 Task: Add the tabs component in the site builder.
Action: Mouse moved to (1018, 76)
Screenshot: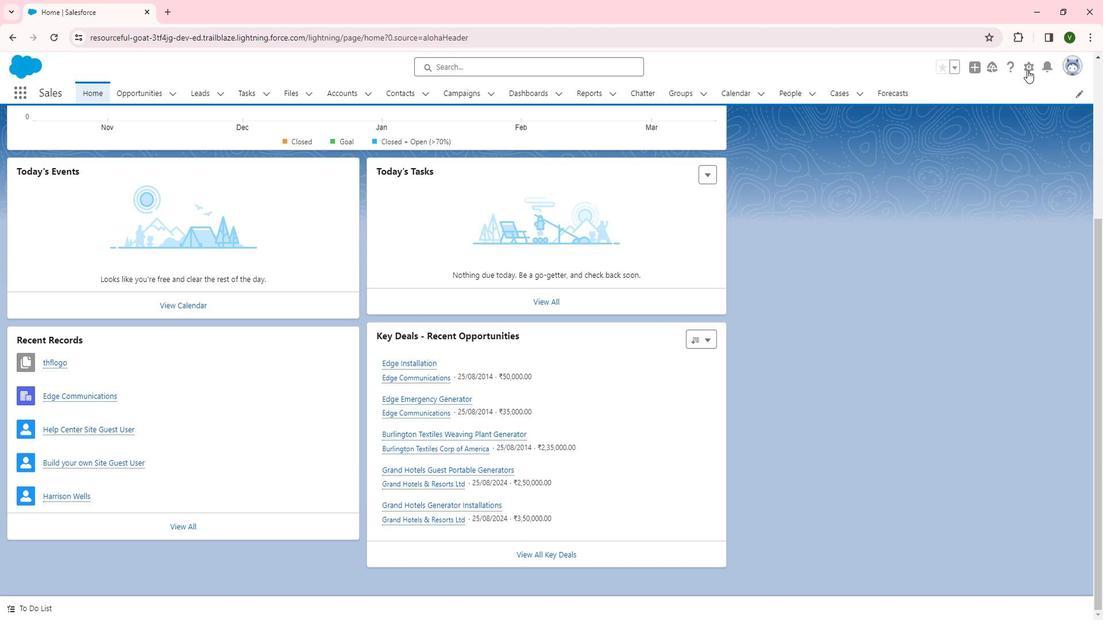
Action: Mouse pressed left at (1018, 76)
Screenshot: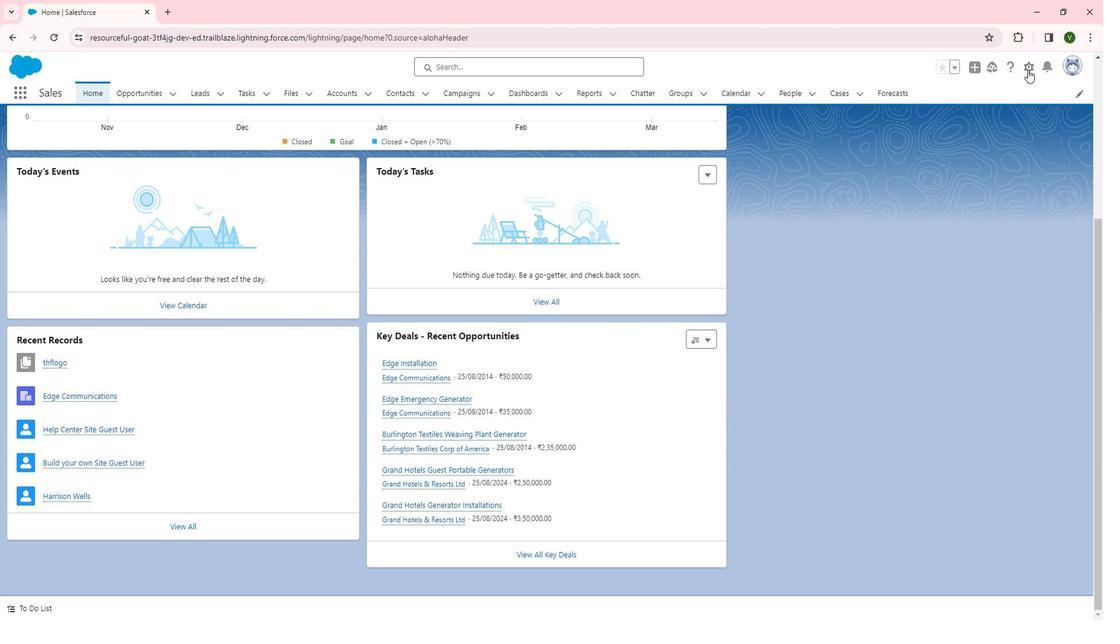 
Action: Mouse moved to (978, 111)
Screenshot: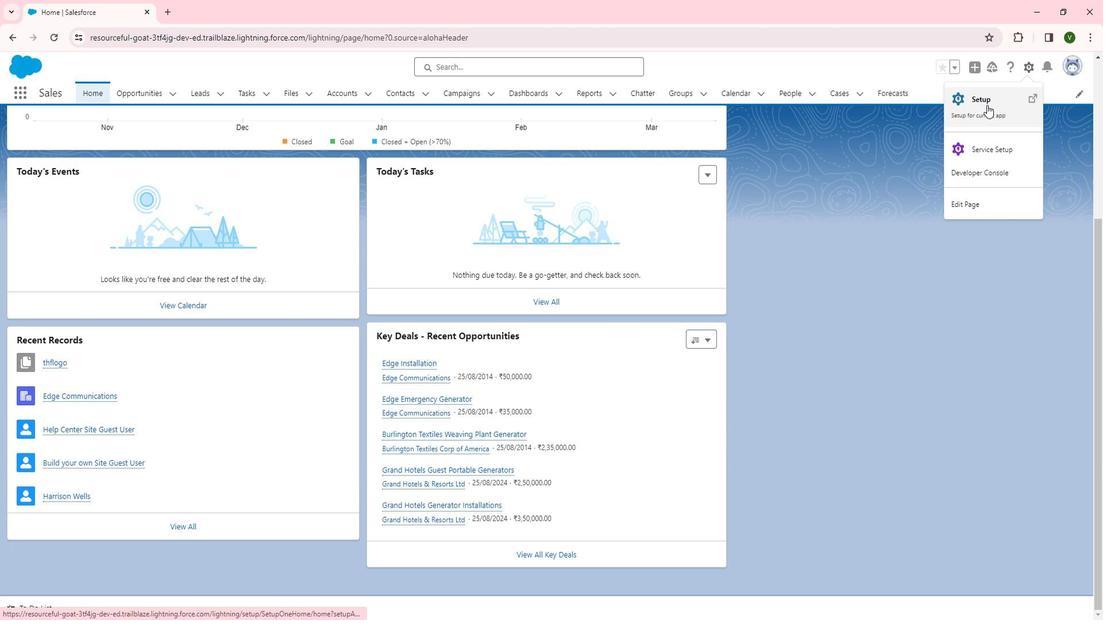 
Action: Mouse pressed left at (978, 111)
Screenshot: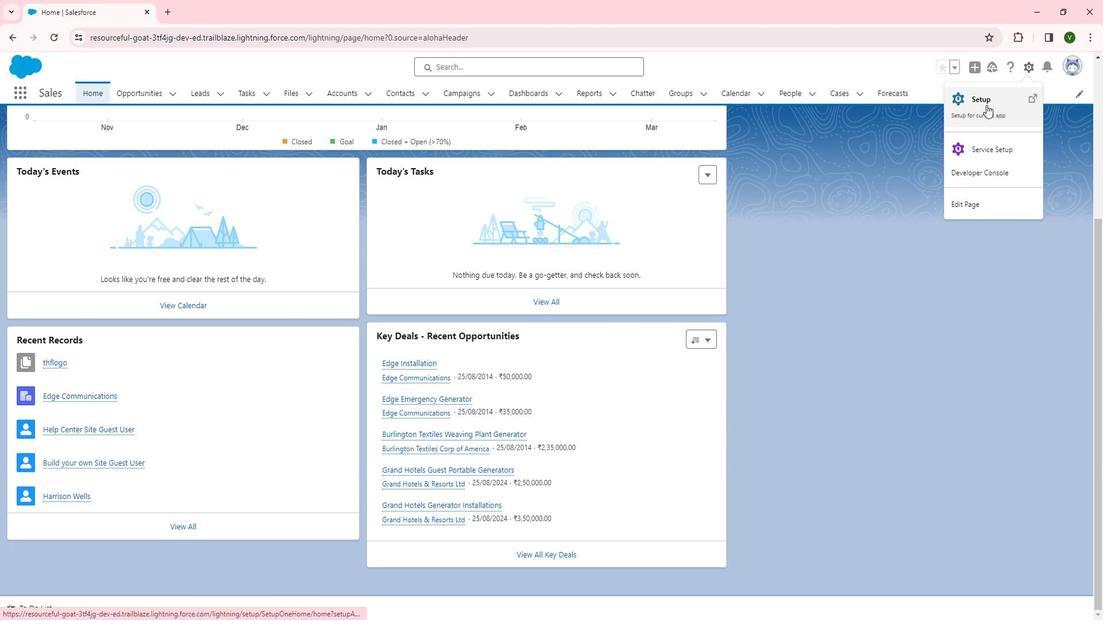 
Action: Mouse moved to (24, 474)
Screenshot: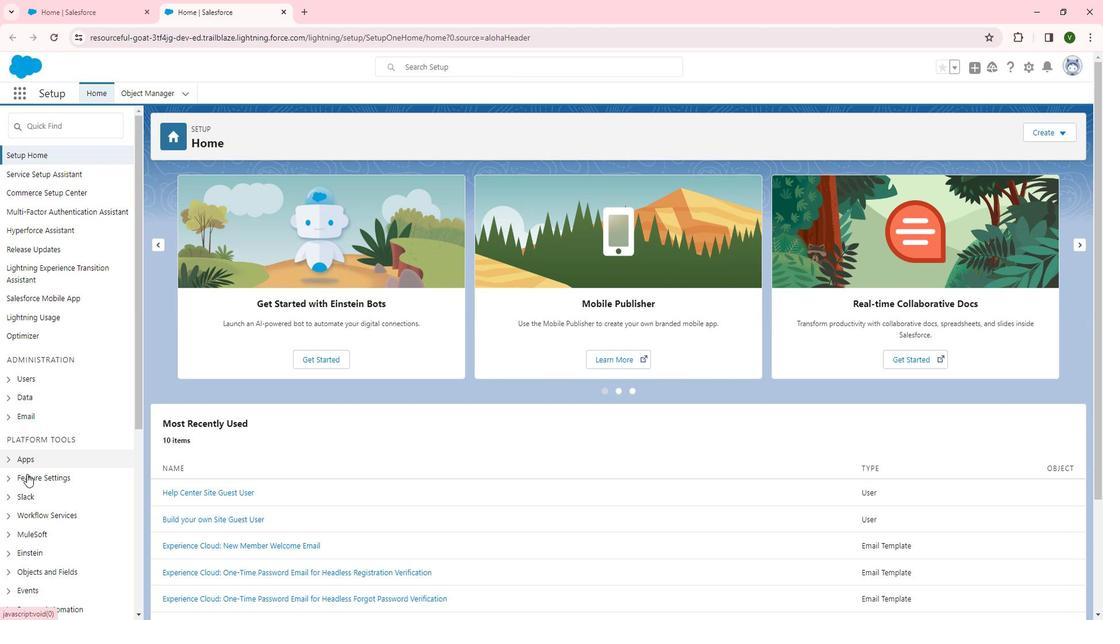 
Action: Mouse pressed left at (24, 474)
Screenshot: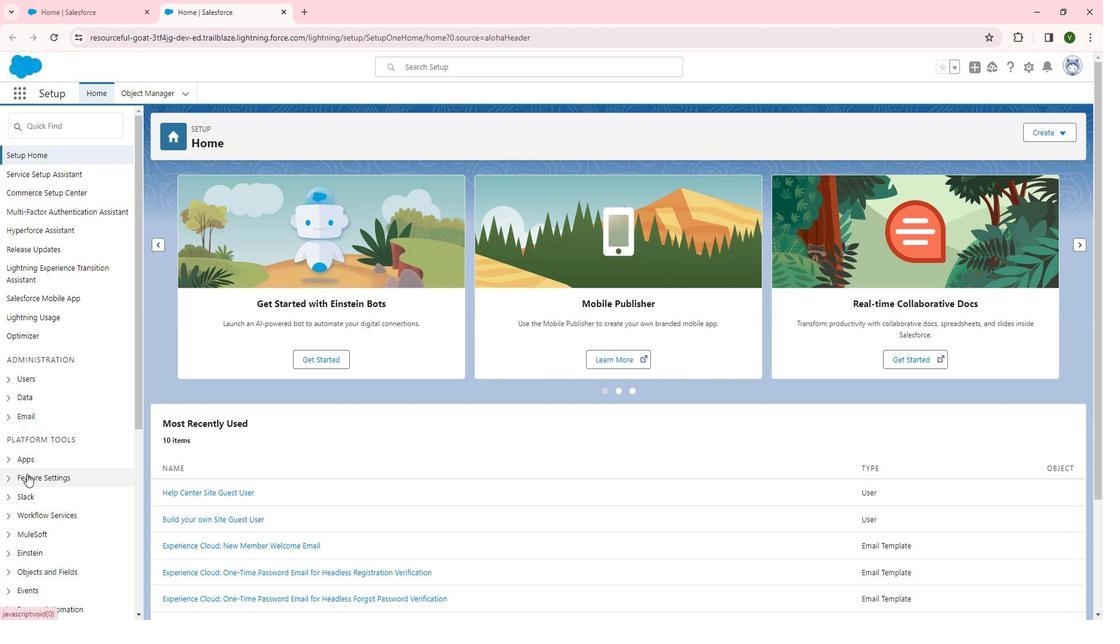 
Action: Mouse moved to (26, 474)
Screenshot: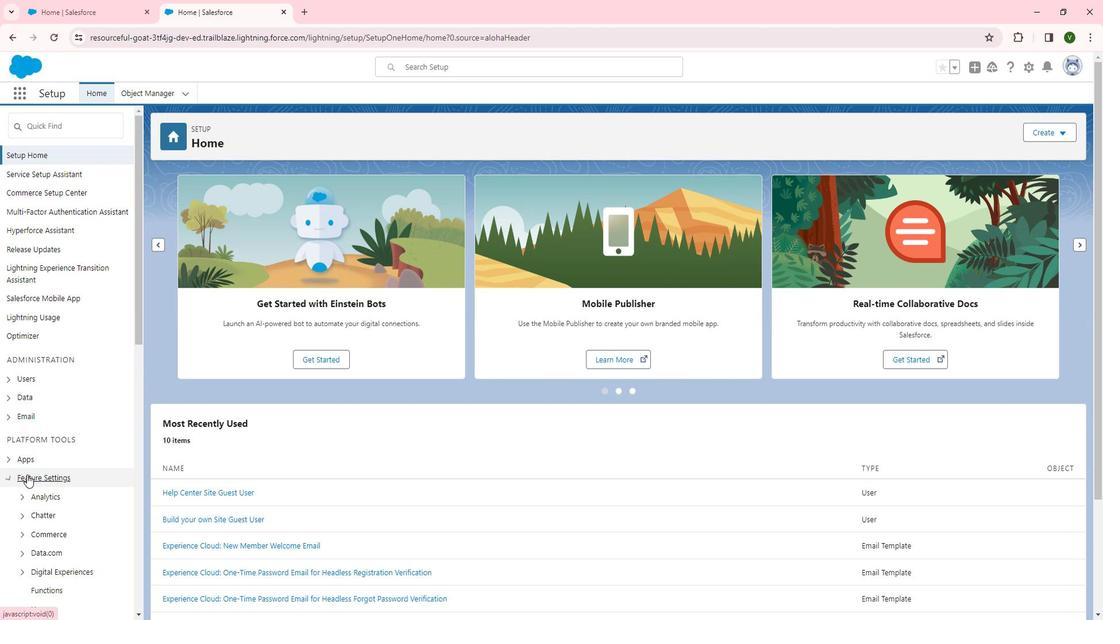 
Action: Mouse scrolled (26, 474) with delta (0, 0)
Screenshot: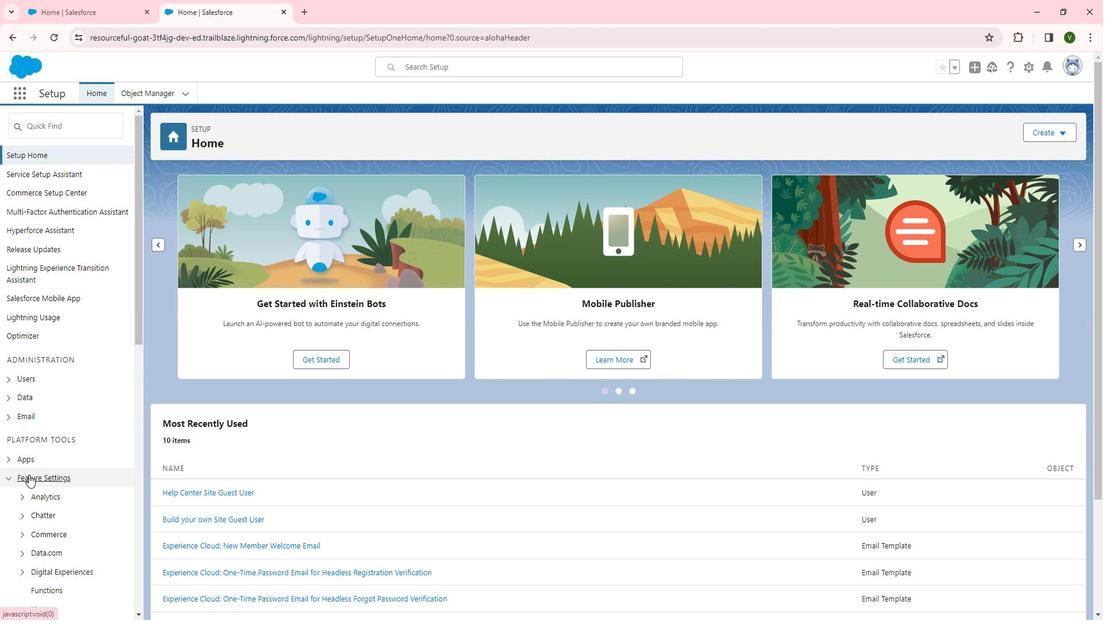 
Action: Mouse scrolled (26, 474) with delta (0, 0)
Screenshot: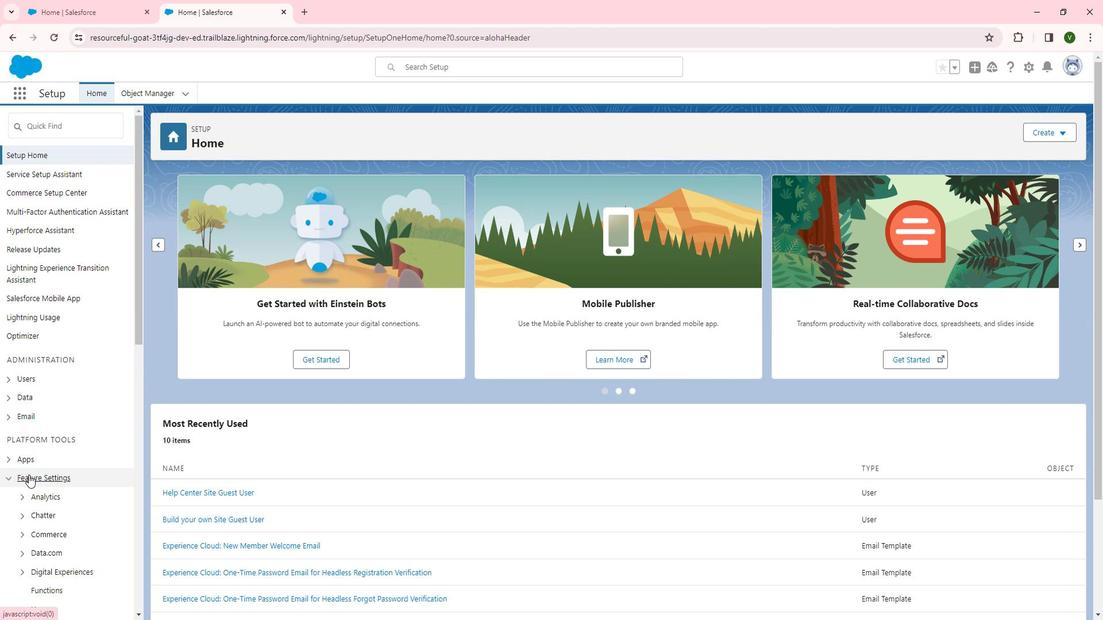 
Action: Mouse scrolled (26, 474) with delta (0, 0)
Screenshot: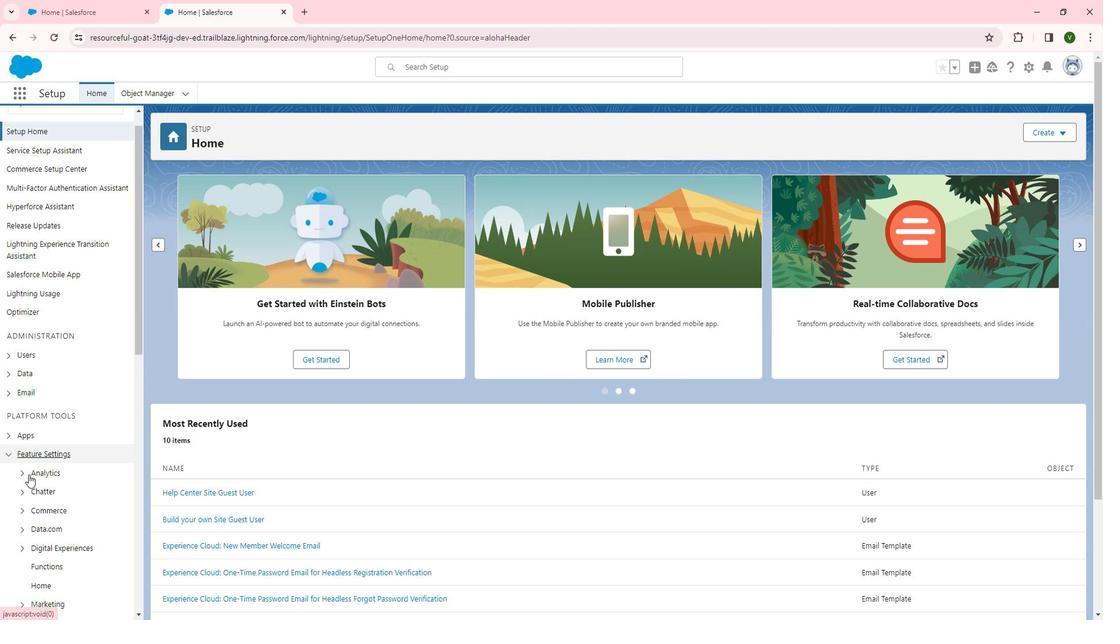 
Action: Mouse moved to (50, 394)
Screenshot: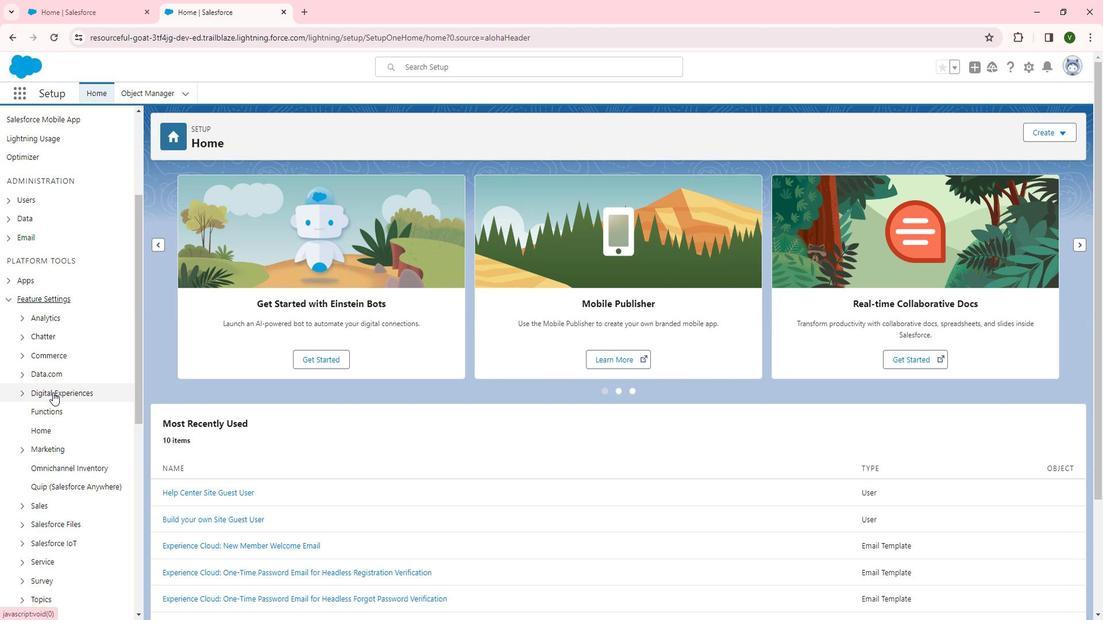 
Action: Mouse pressed left at (50, 394)
Screenshot: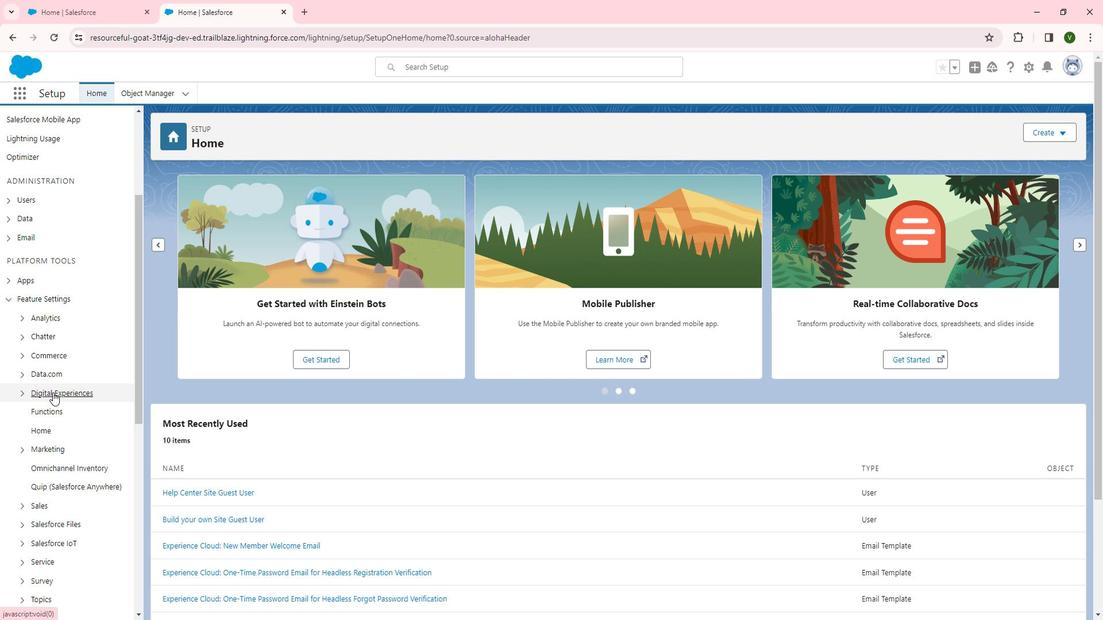 
Action: Mouse moved to (58, 413)
Screenshot: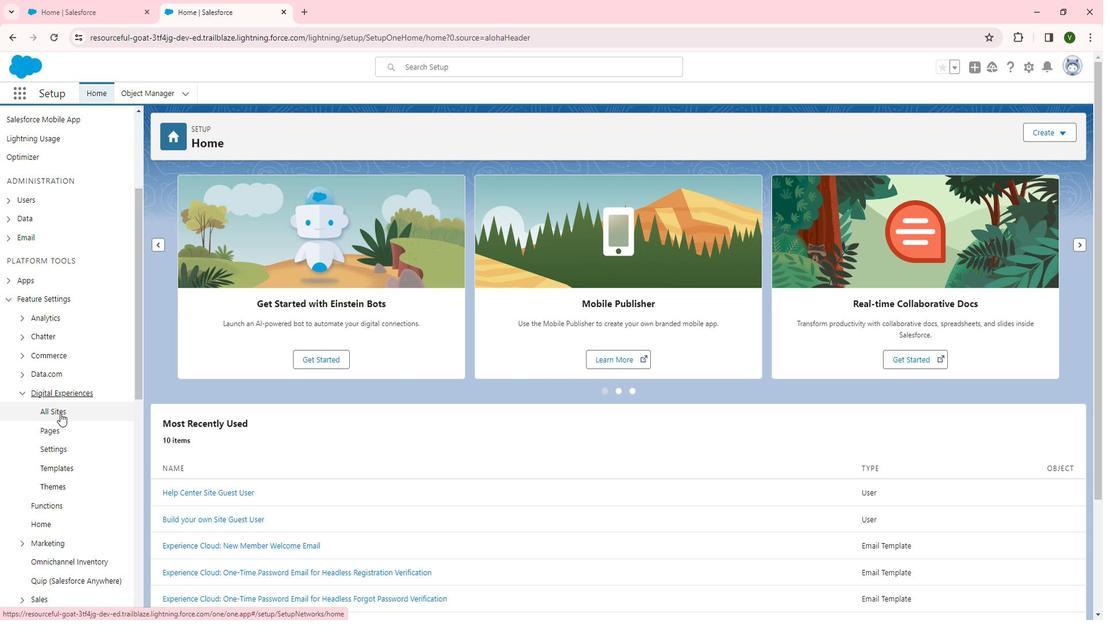 
Action: Mouse pressed left at (58, 413)
Screenshot: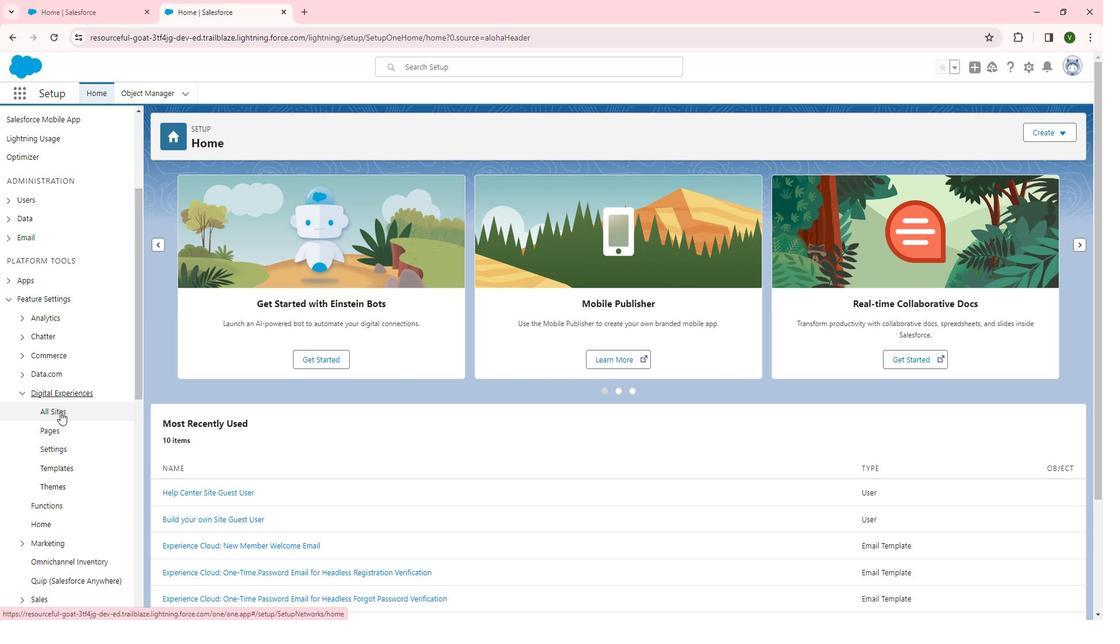 
Action: Mouse moved to (187, 307)
Screenshot: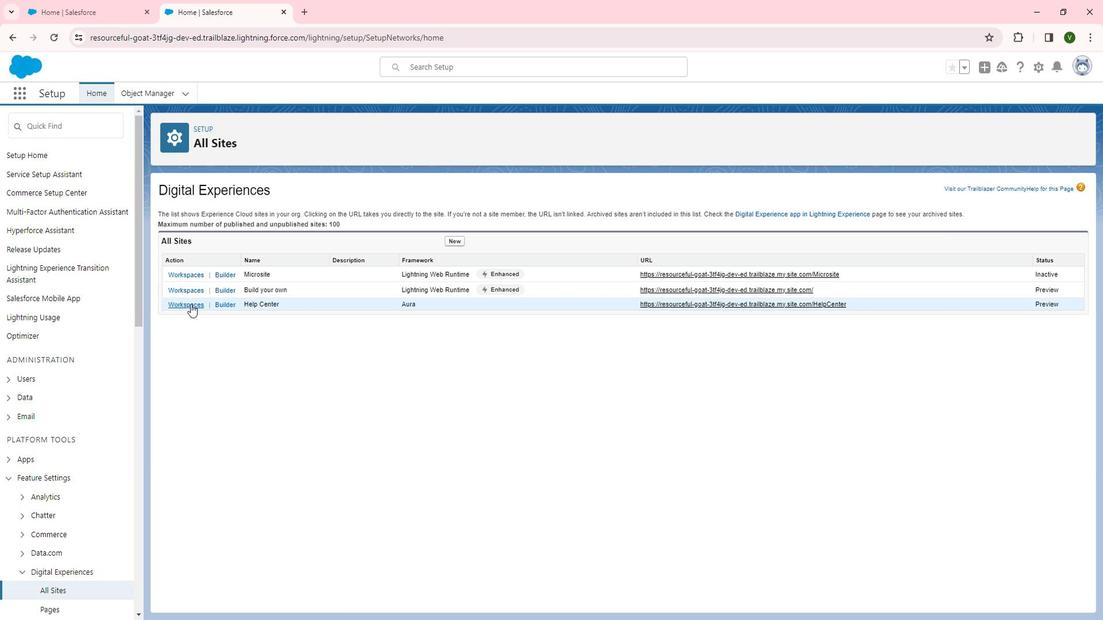 
Action: Mouse pressed left at (187, 307)
Screenshot: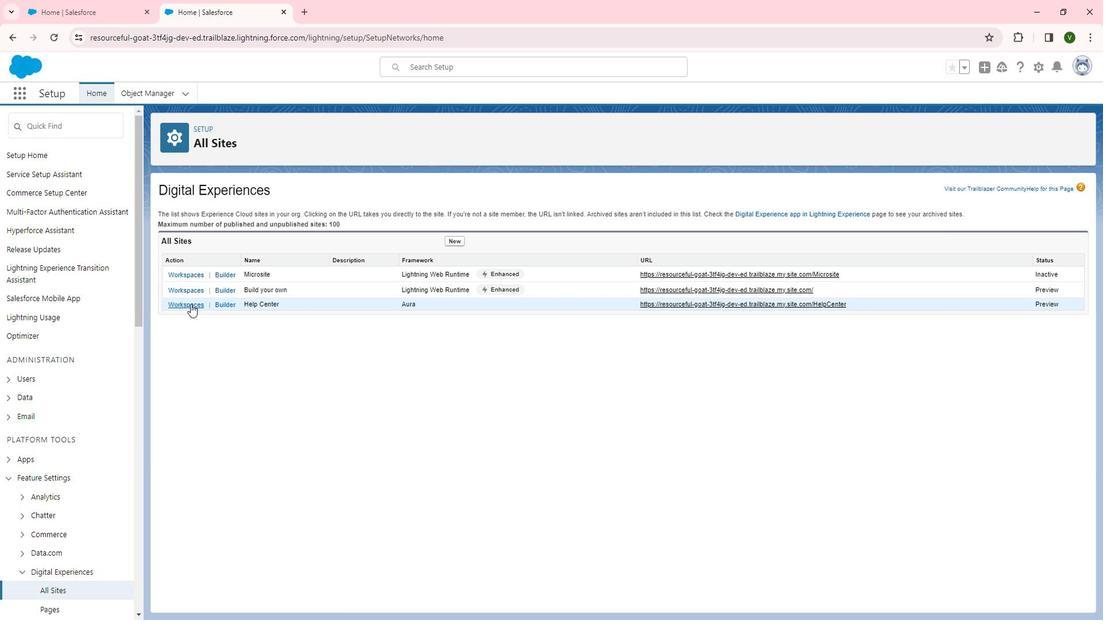 
Action: Mouse moved to (131, 255)
Screenshot: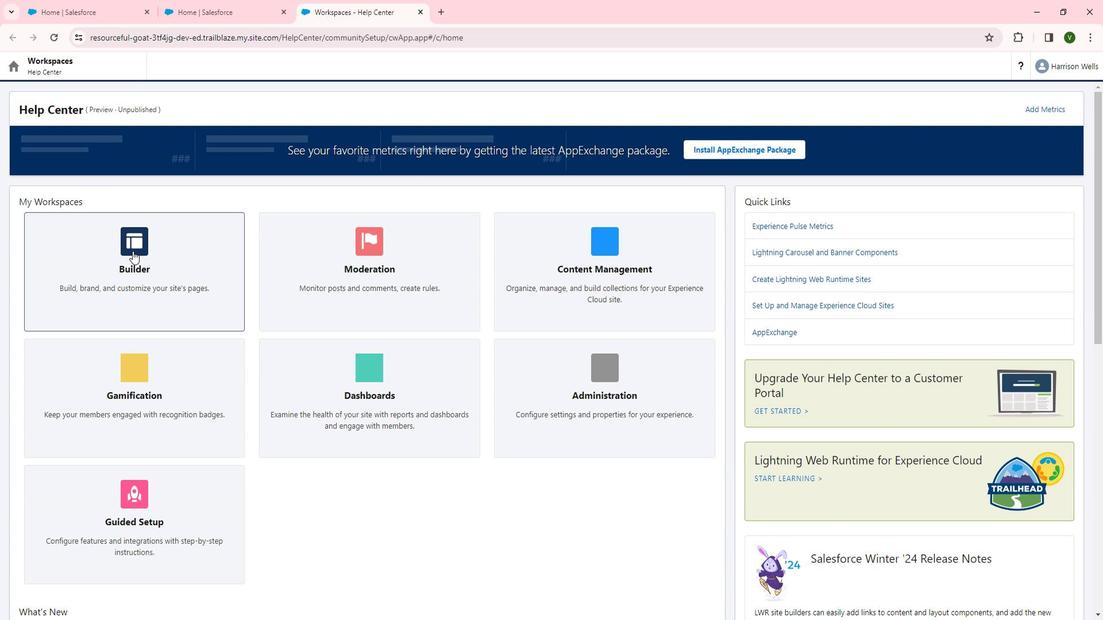 
Action: Mouse pressed left at (131, 255)
Screenshot: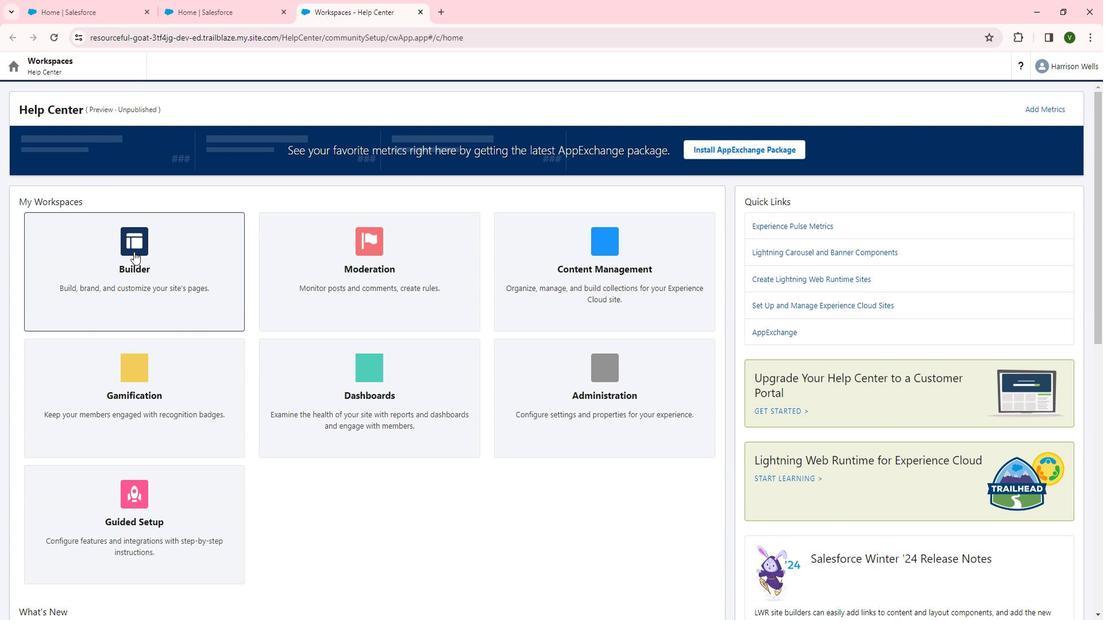 
Action: Mouse moved to (19, 129)
Screenshot: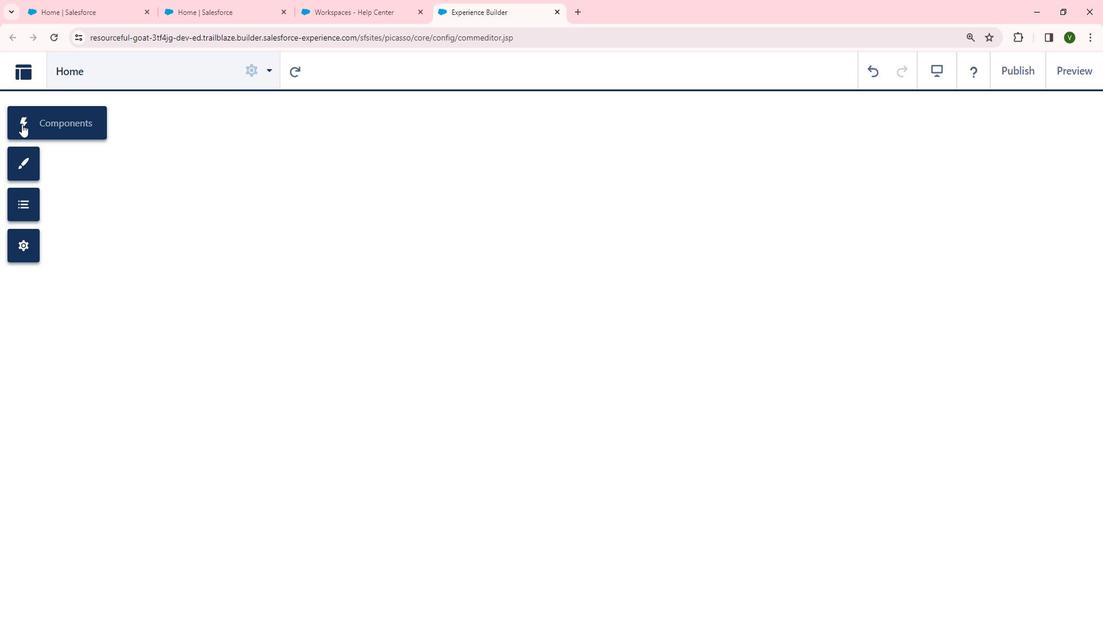 
Action: Mouse pressed left at (19, 129)
Screenshot: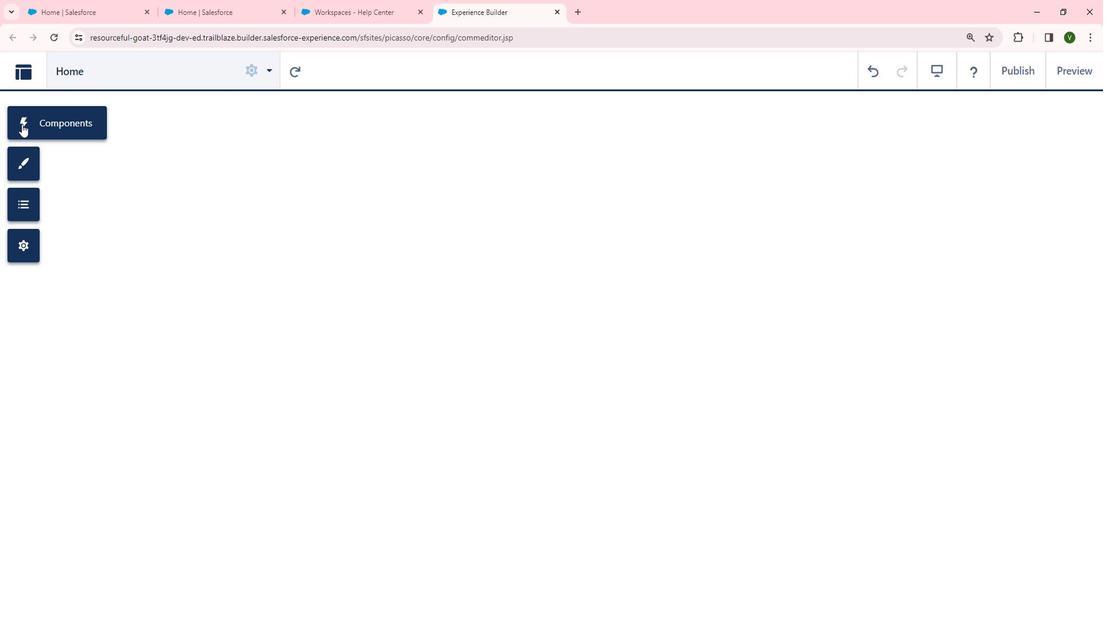 
Action: Mouse moved to (193, 419)
Screenshot: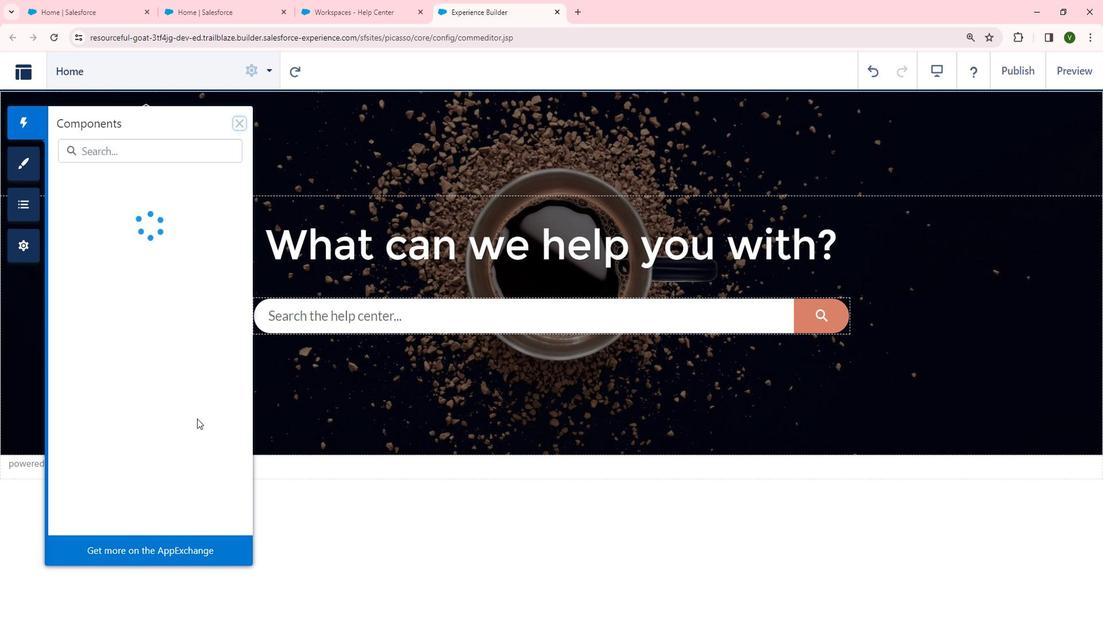 
Action: Mouse scrolled (193, 418) with delta (0, 0)
Screenshot: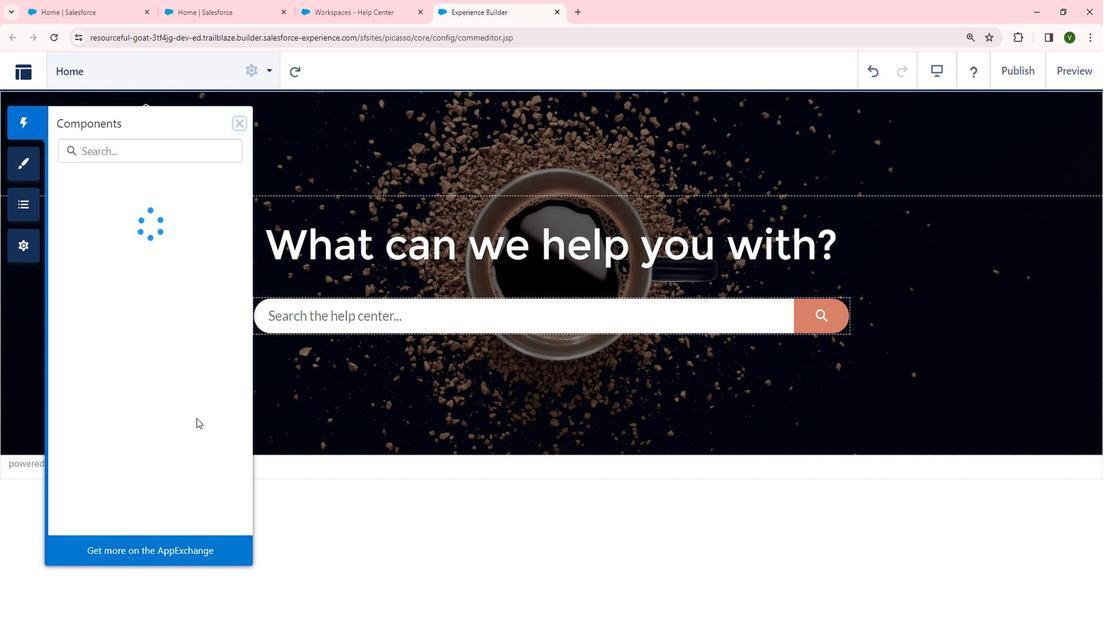 
Action: Mouse moved to (485, 524)
Screenshot: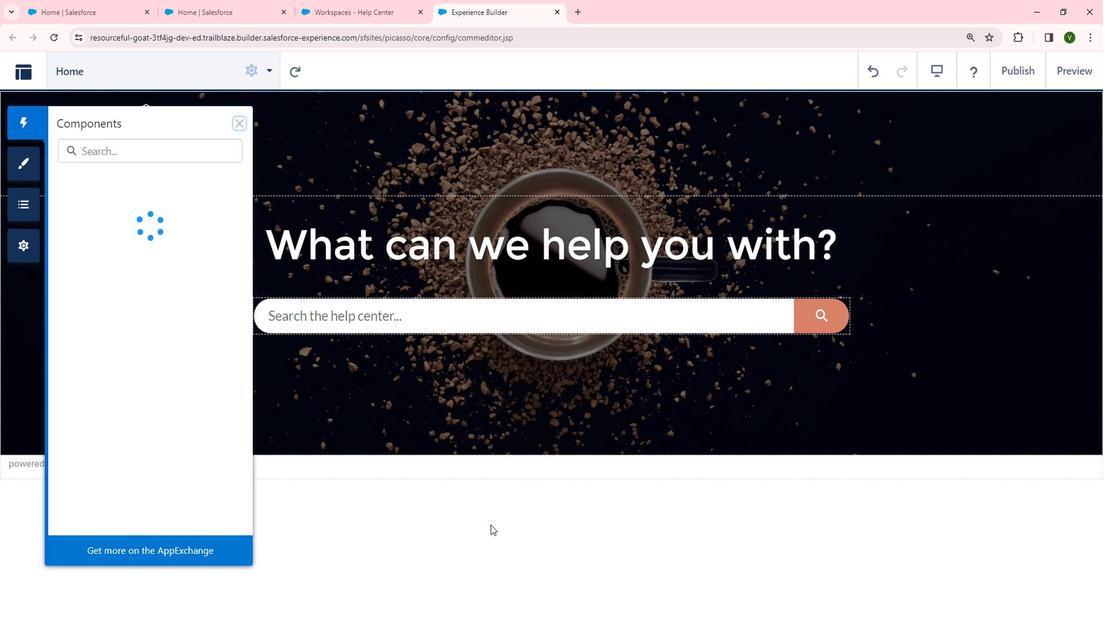 
Action: Mouse scrolled (485, 523) with delta (0, 0)
Screenshot: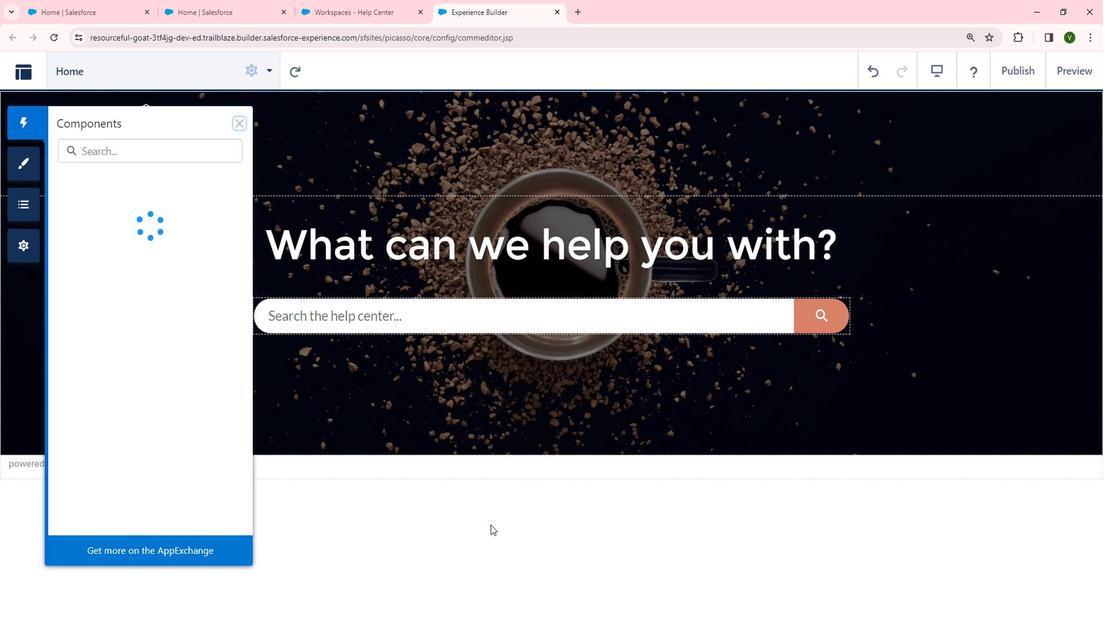 
Action: Mouse moved to (488, 523)
Screenshot: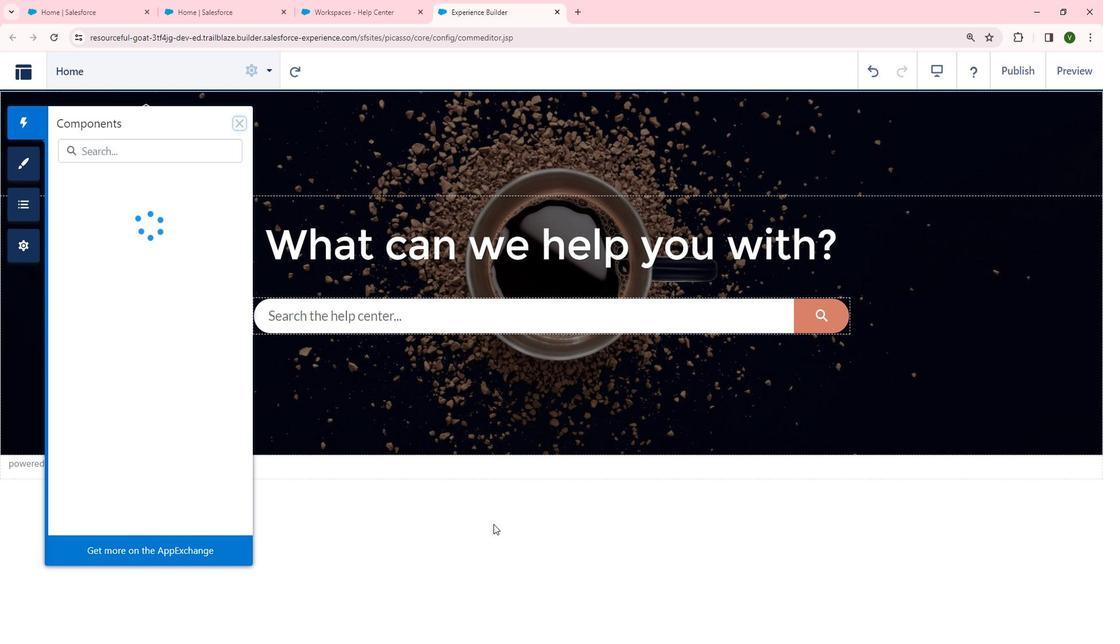
Action: Mouse scrolled (488, 523) with delta (0, 0)
Screenshot: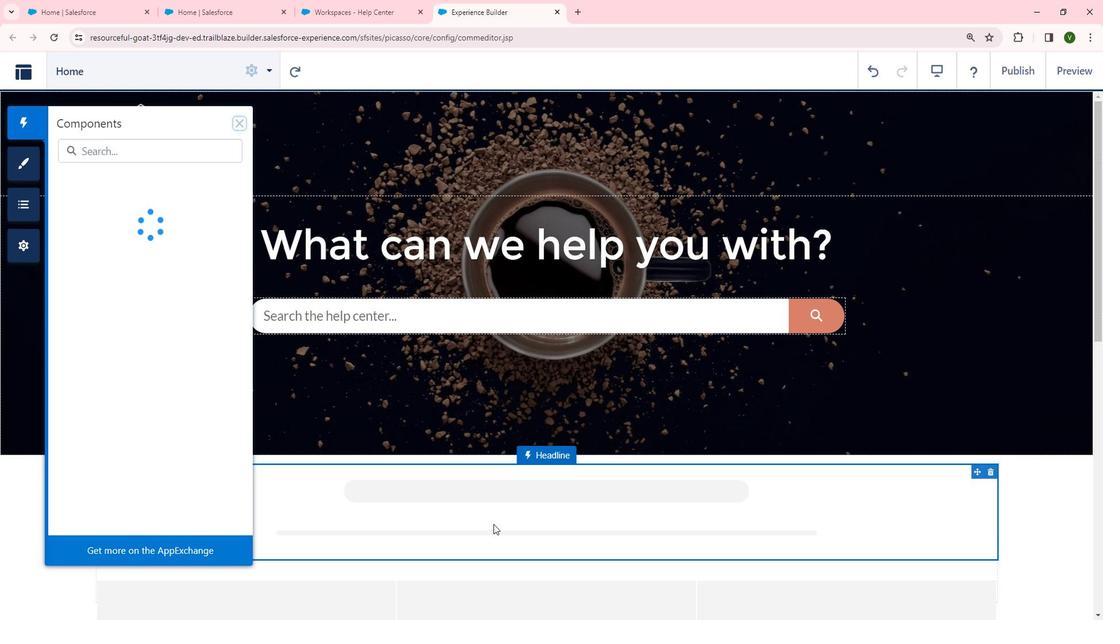 
Action: Mouse scrolled (488, 523) with delta (0, 0)
Screenshot: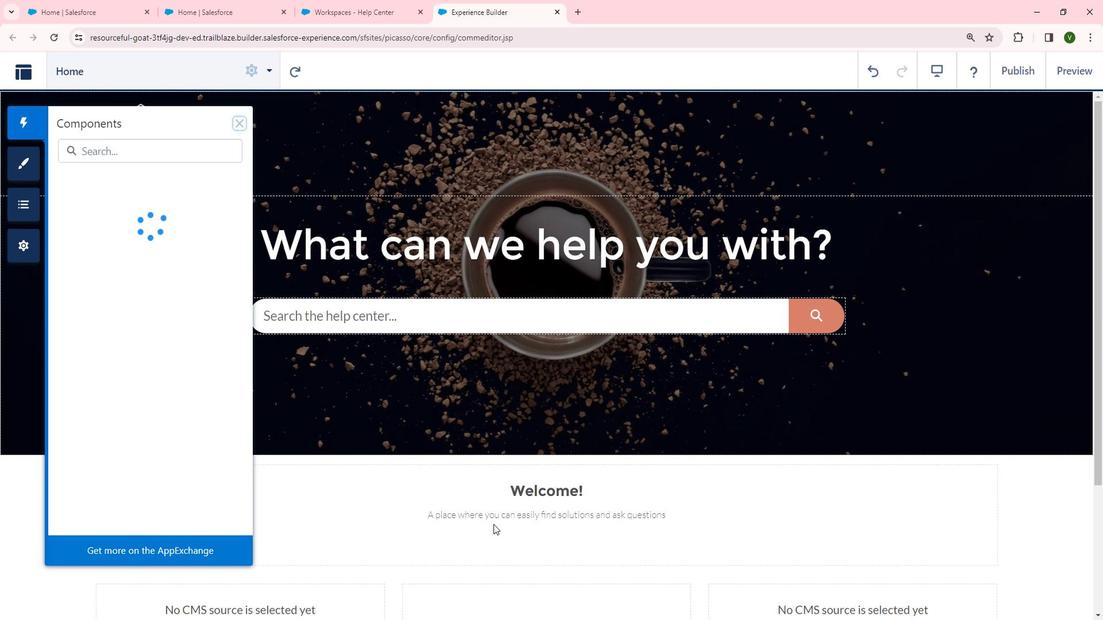 
Action: Mouse scrolled (488, 523) with delta (0, 0)
Screenshot: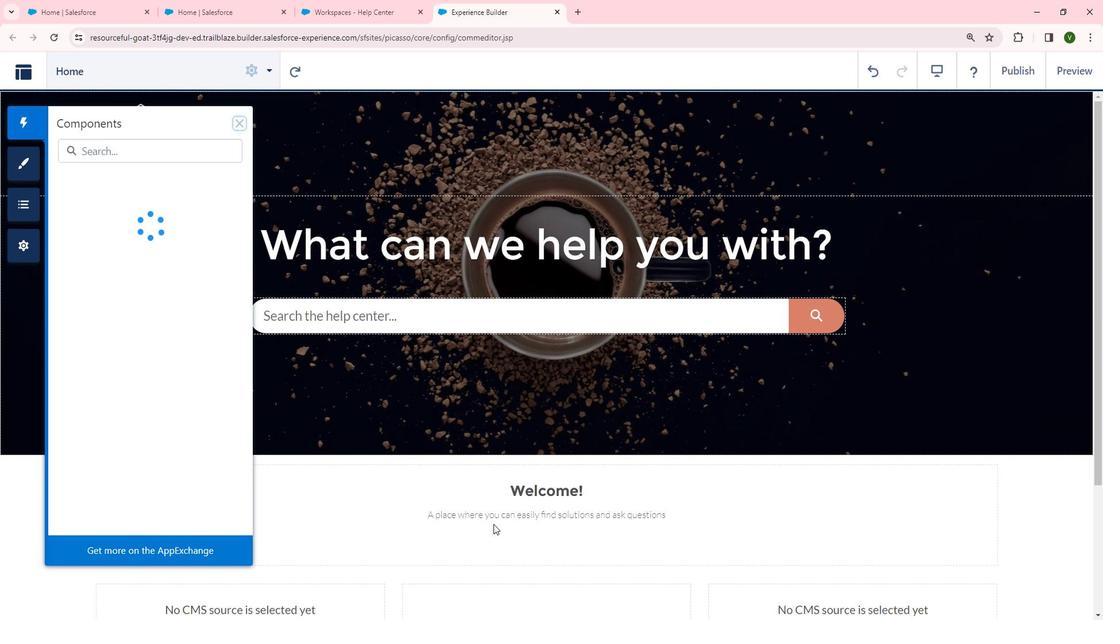 
Action: Mouse moved to (488, 523)
Screenshot: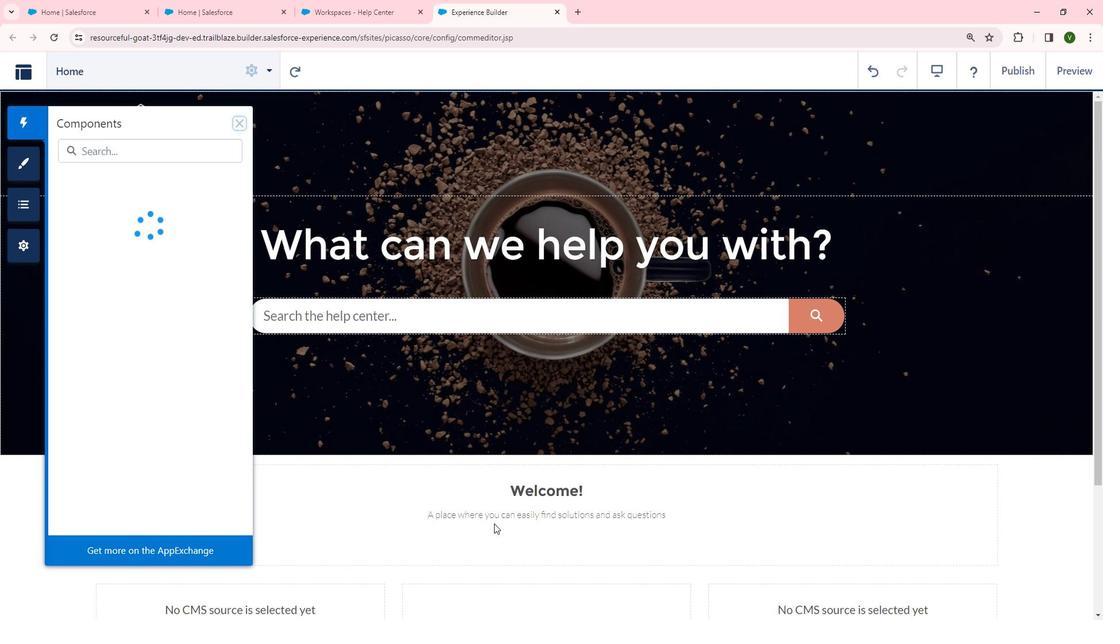 
Action: Mouse scrolled (488, 522) with delta (0, 0)
Screenshot: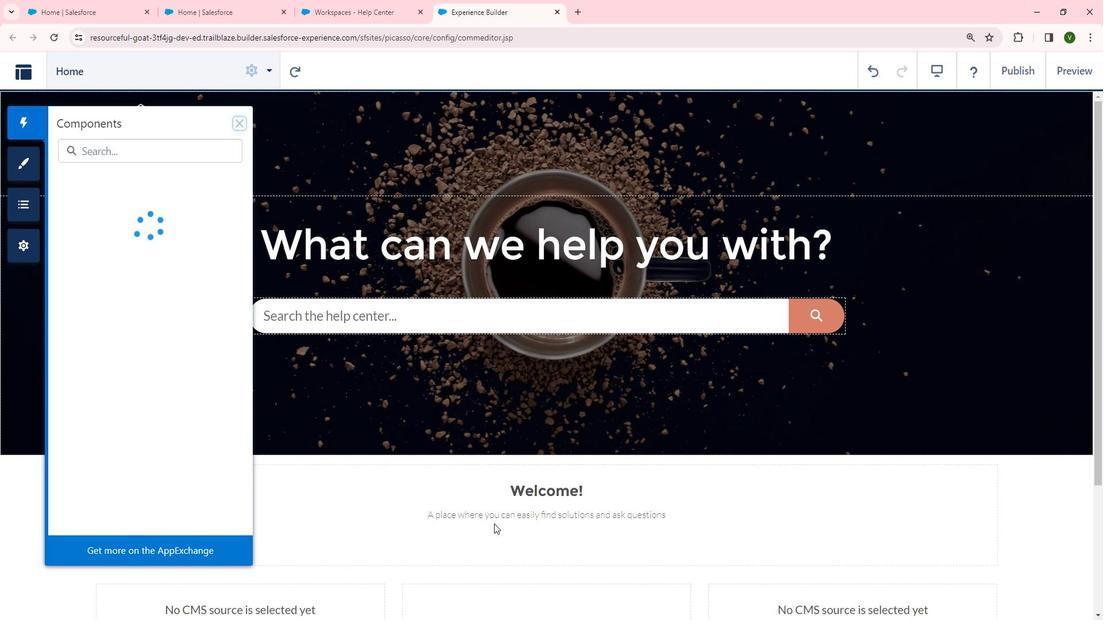 
Action: Mouse scrolled (488, 522) with delta (0, 0)
Screenshot: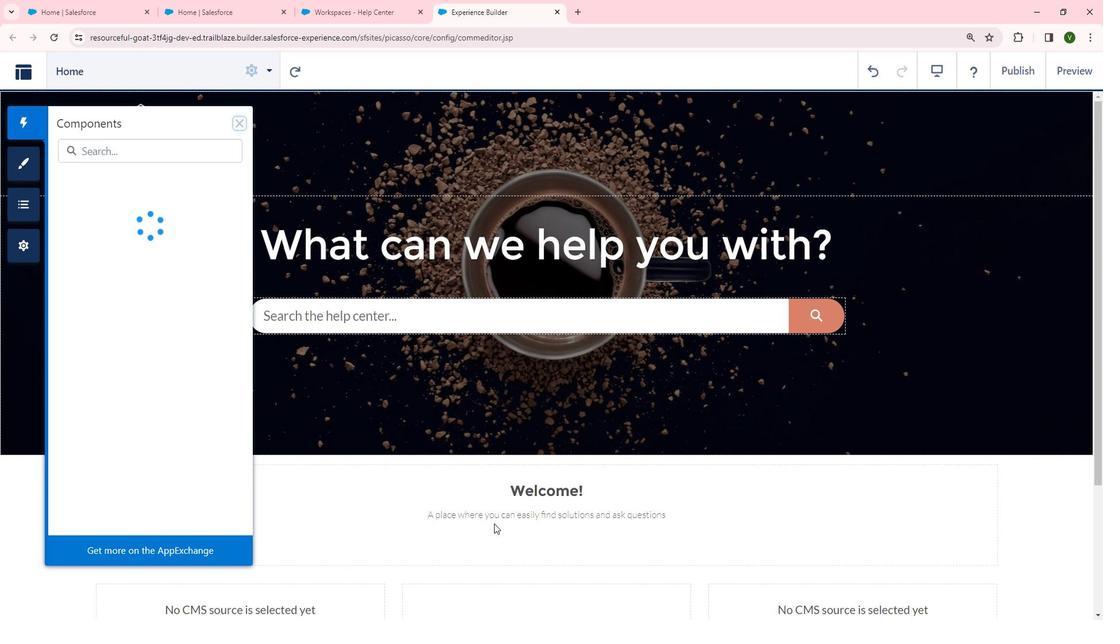 
Action: Mouse moved to (486, 522)
Screenshot: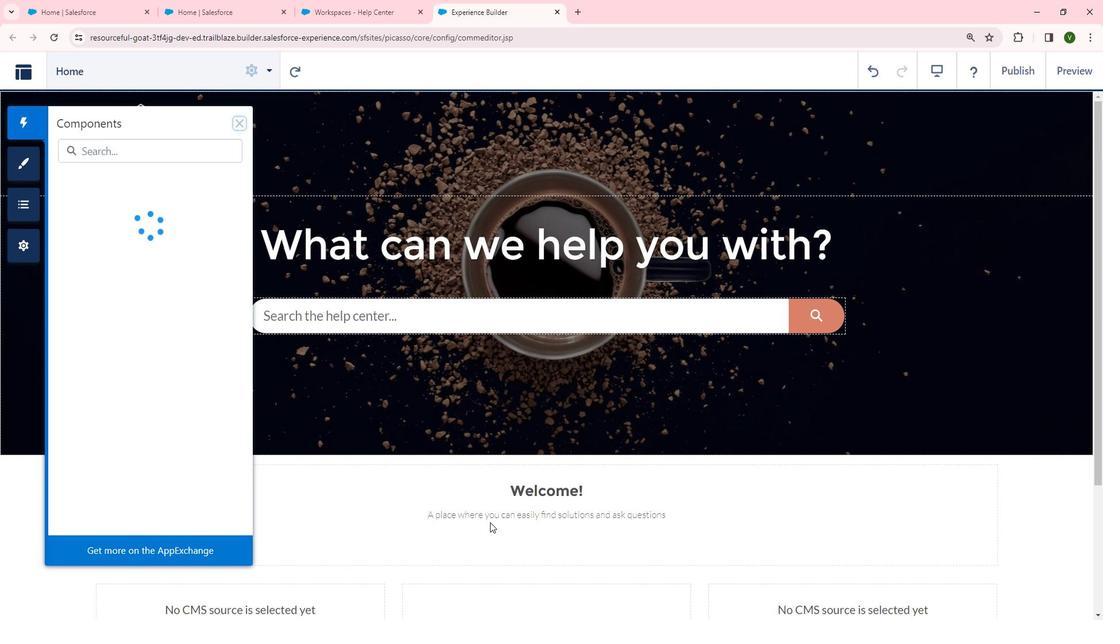 
Action: Mouse scrolled (486, 521) with delta (0, 0)
Screenshot: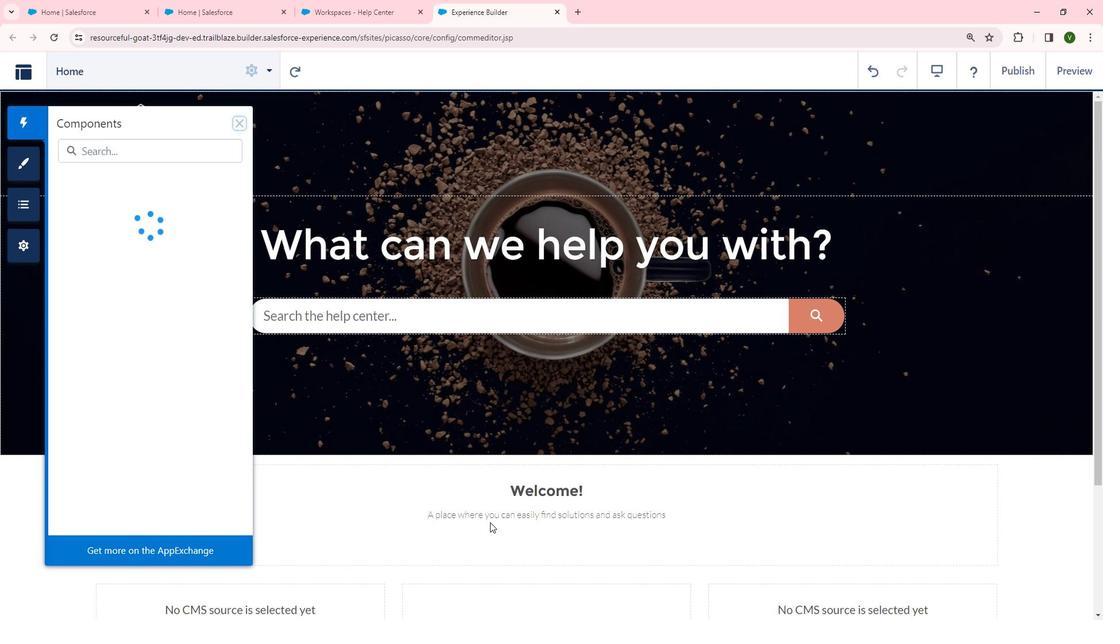 
Action: Mouse moved to (482, 522)
Screenshot: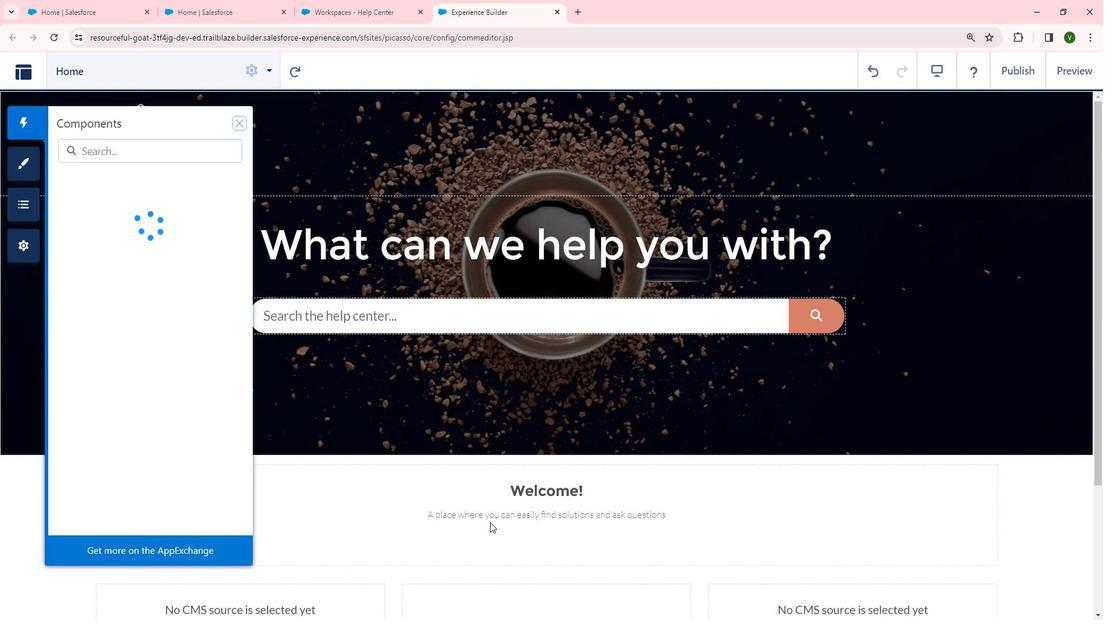 
Action: Mouse scrolled (482, 521) with delta (0, 0)
Screenshot: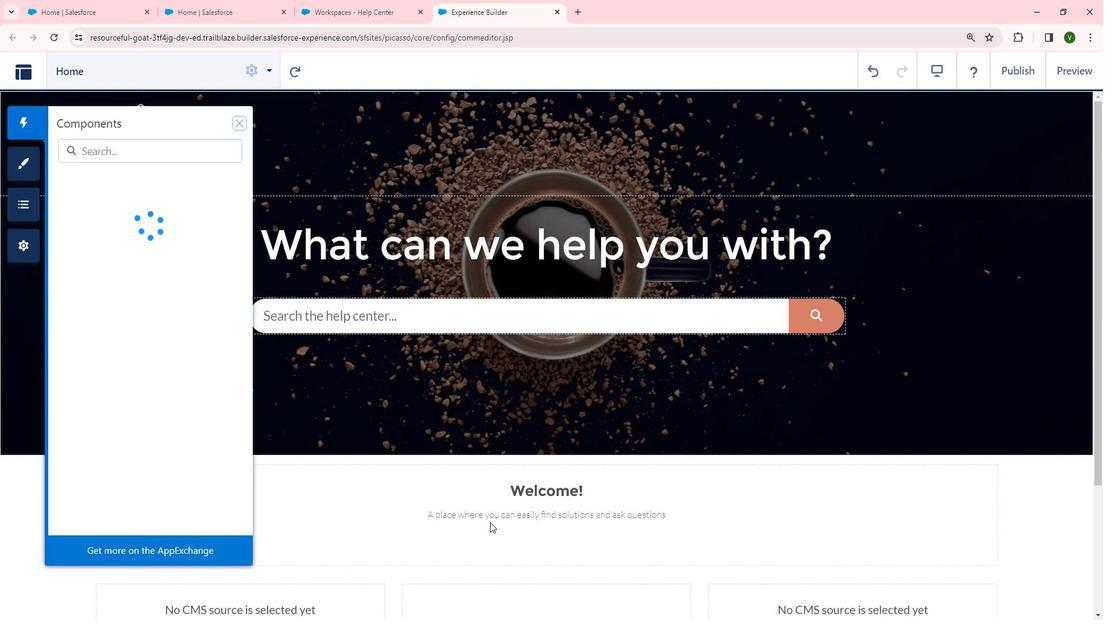 
Action: Mouse moved to (180, 320)
Screenshot: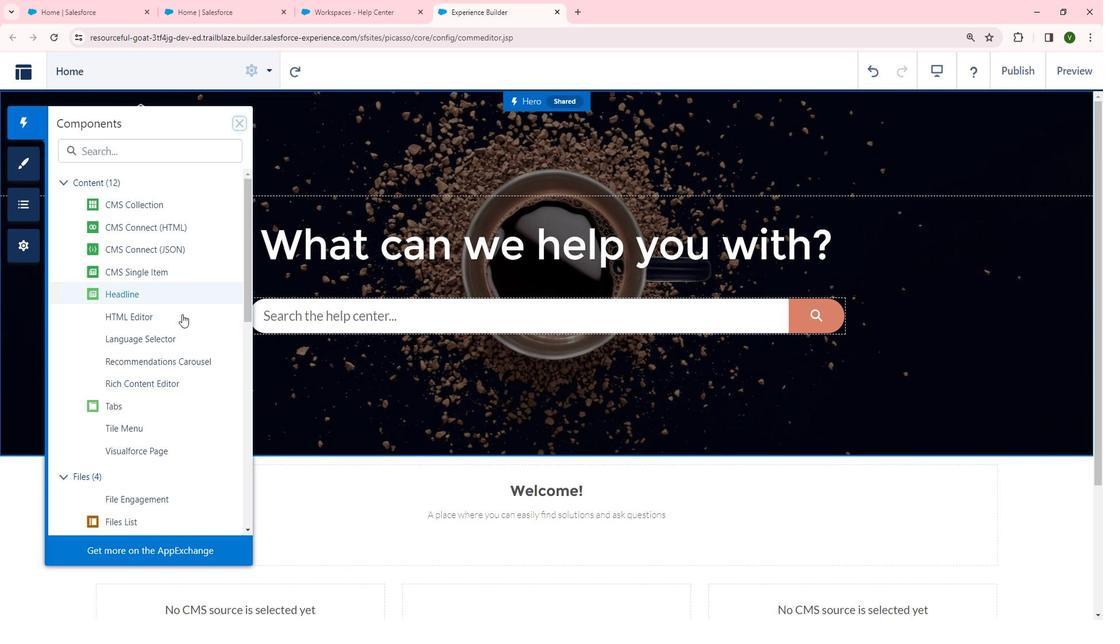 
Action: Mouse scrolled (180, 319) with delta (0, 0)
Screenshot: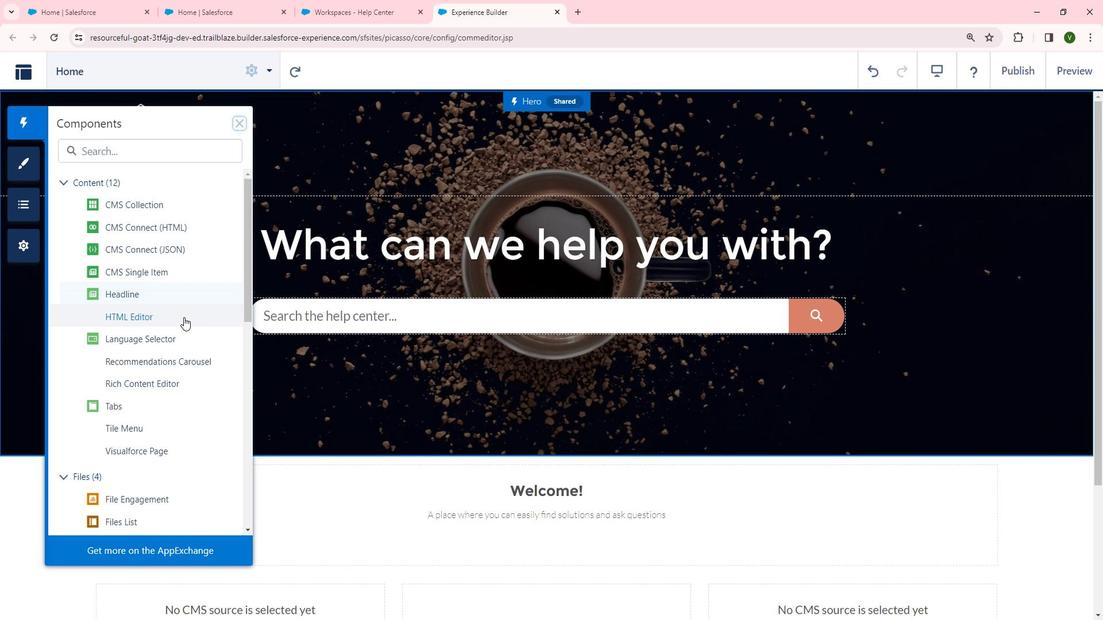 
Action: Mouse scrolled (180, 319) with delta (0, 0)
Screenshot: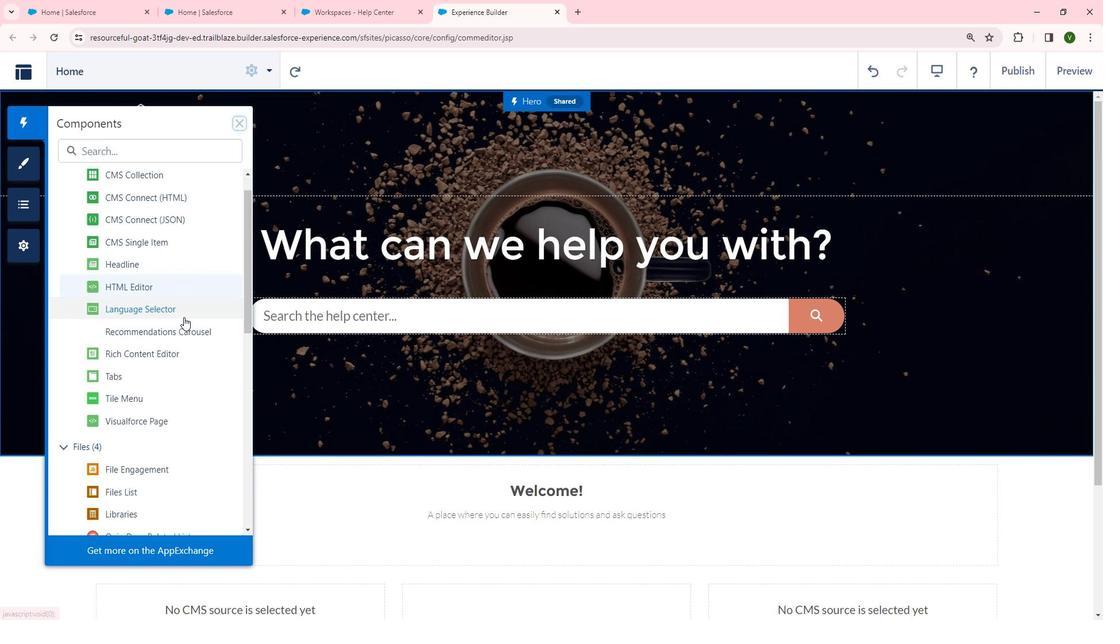
Action: Mouse scrolled (180, 319) with delta (0, 0)
Screenshot: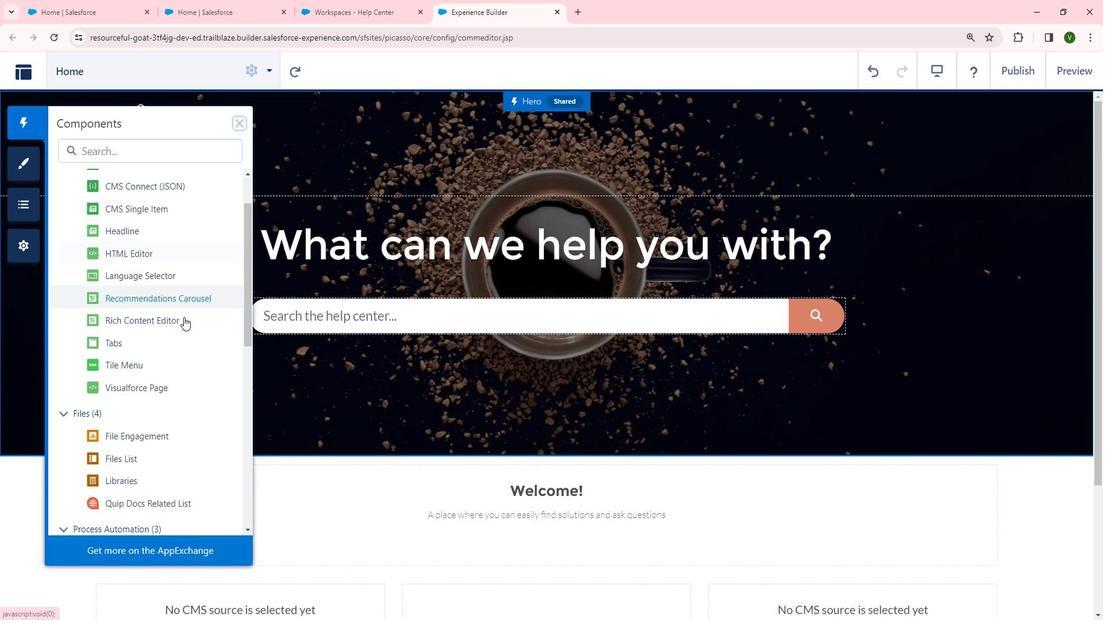
Action: Mouse moved to (133, 271)
Screenshot: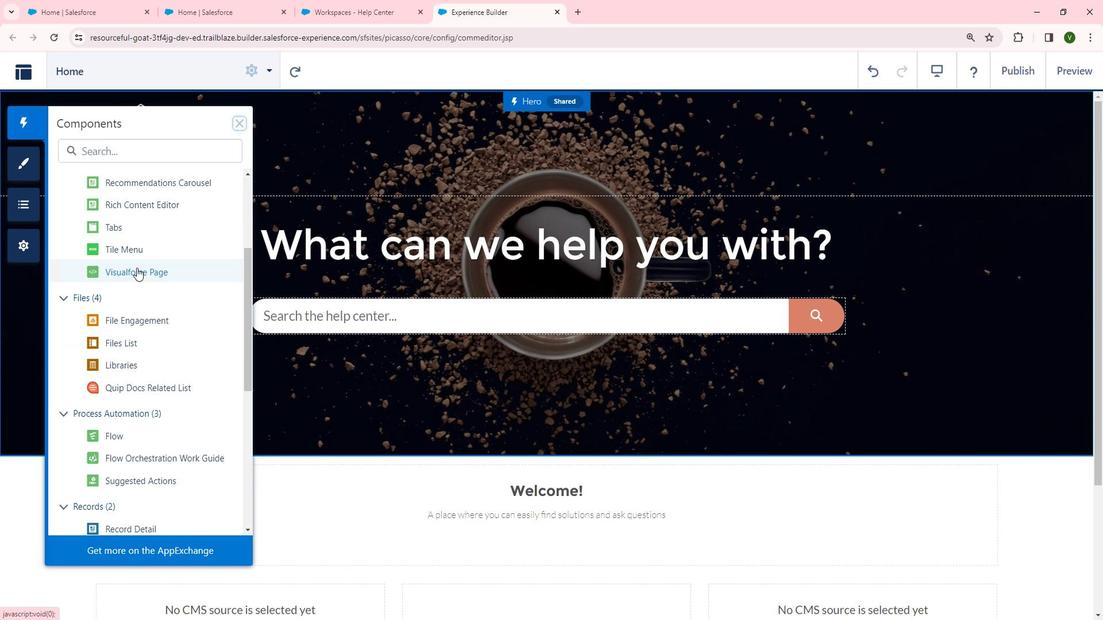 
Action: Mouse scrolled (133, 271) with delta (0, 0)
Screenshot: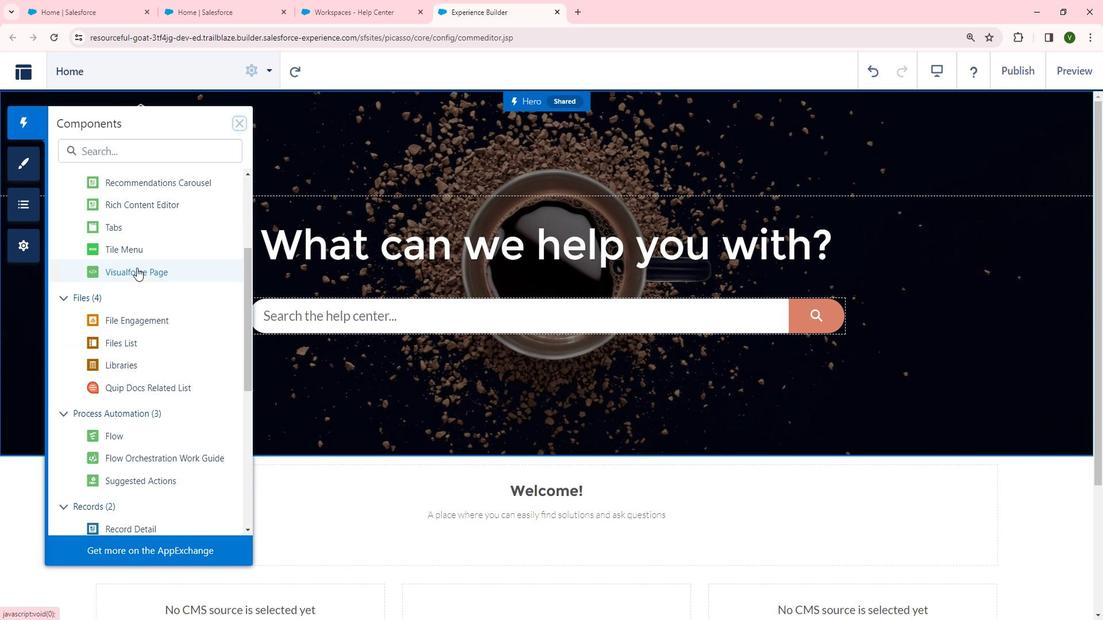 
Action: Mouse moved to (517, 548)
Screenshot: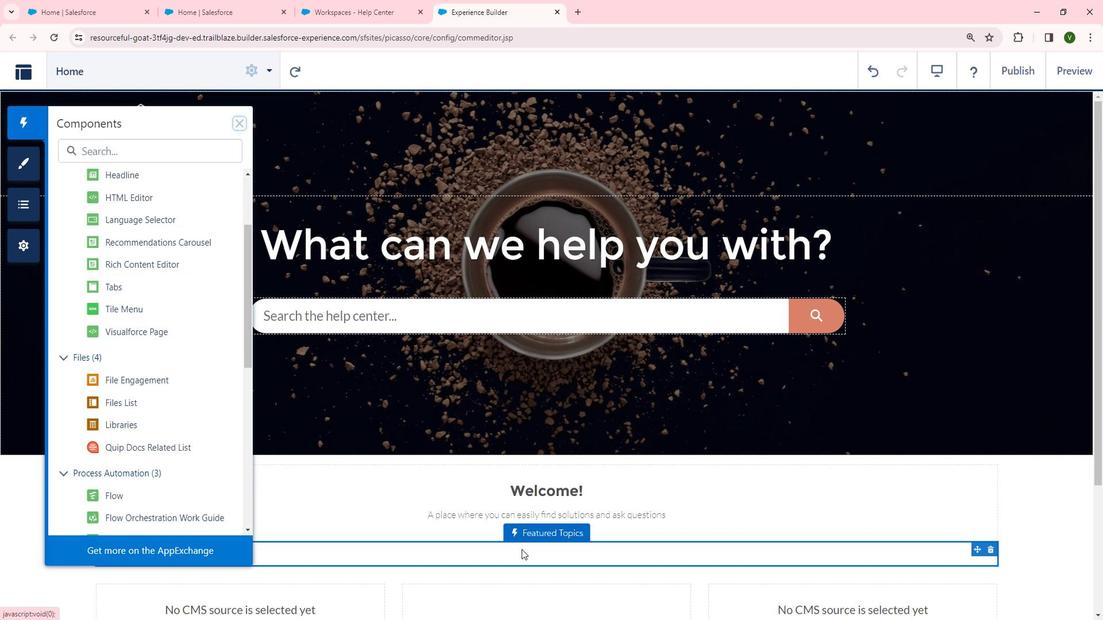 
Action: Mouse scrolled (517, 547) with delta (0, 0)
Screenshot: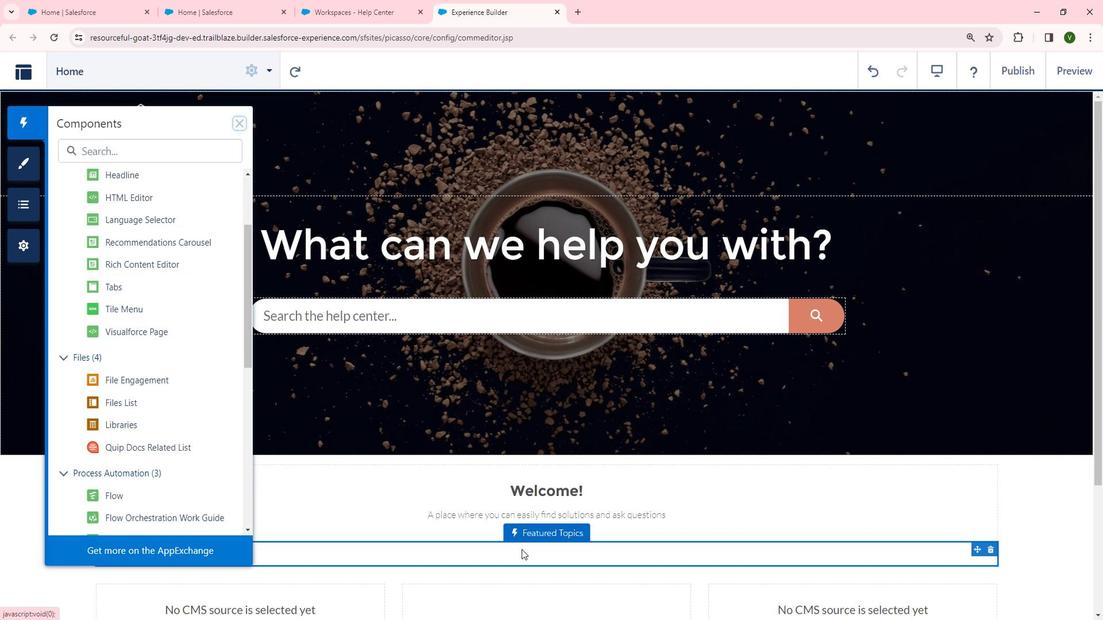 
Action: Mouse moved to (519, 547)
Screenshot: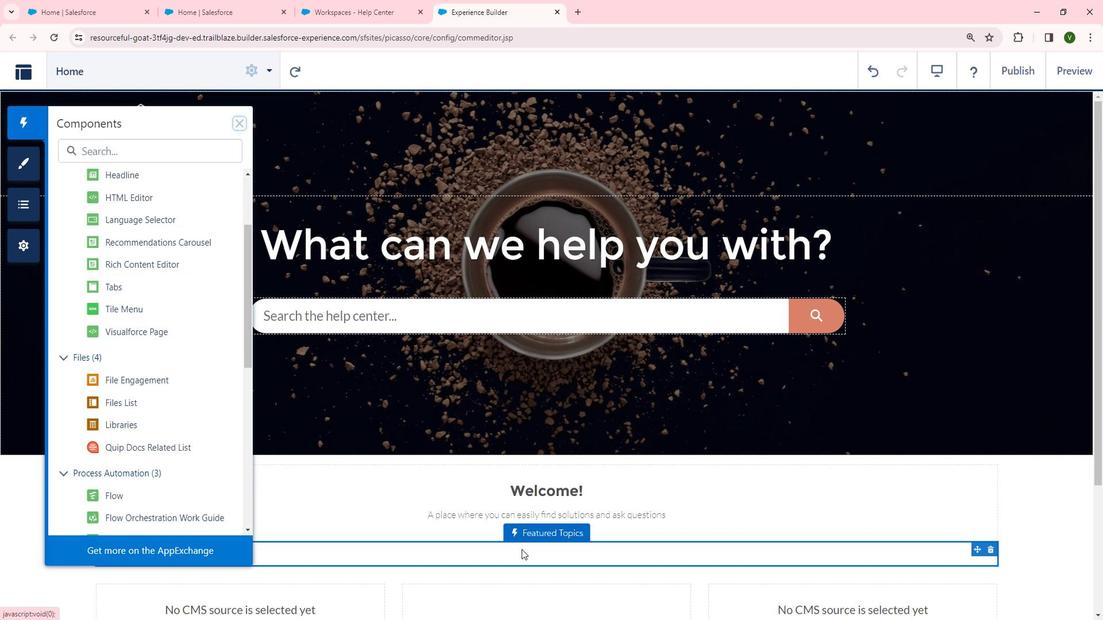 
Action: Mouse scrolled (519, 547) with delta (0, 0)
Screenshot: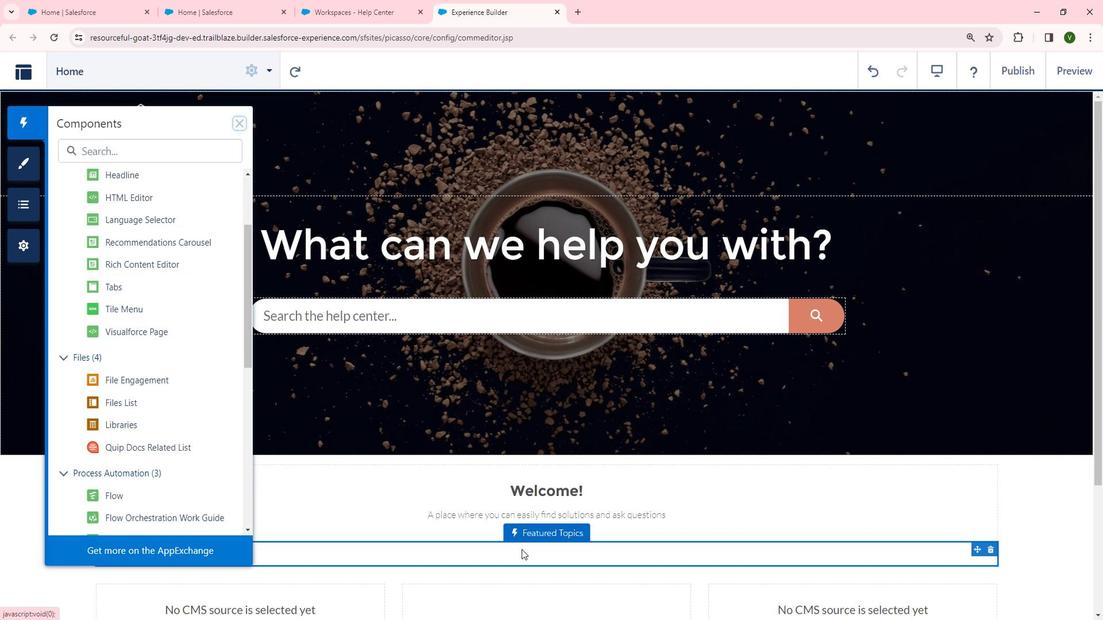 
Action: Mouse moved to (520, 545)
Screenshot: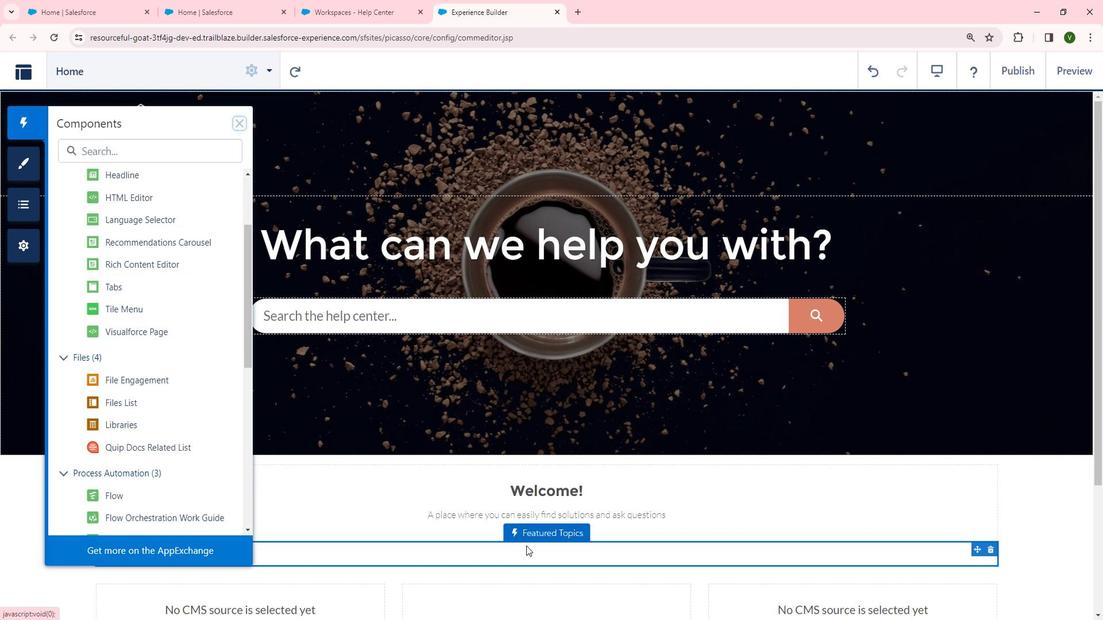 
Action: Mouse scrolled (520, 545) with delta (0, 0)
Screenshot: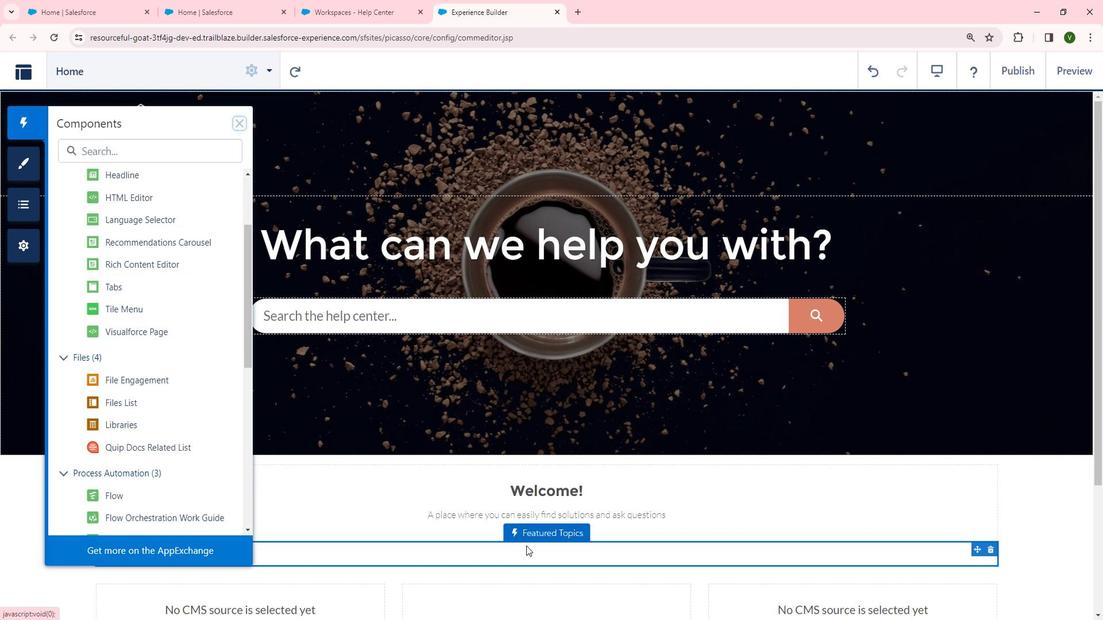 
Action: Mouse moved to (520, 543)
Screenshot: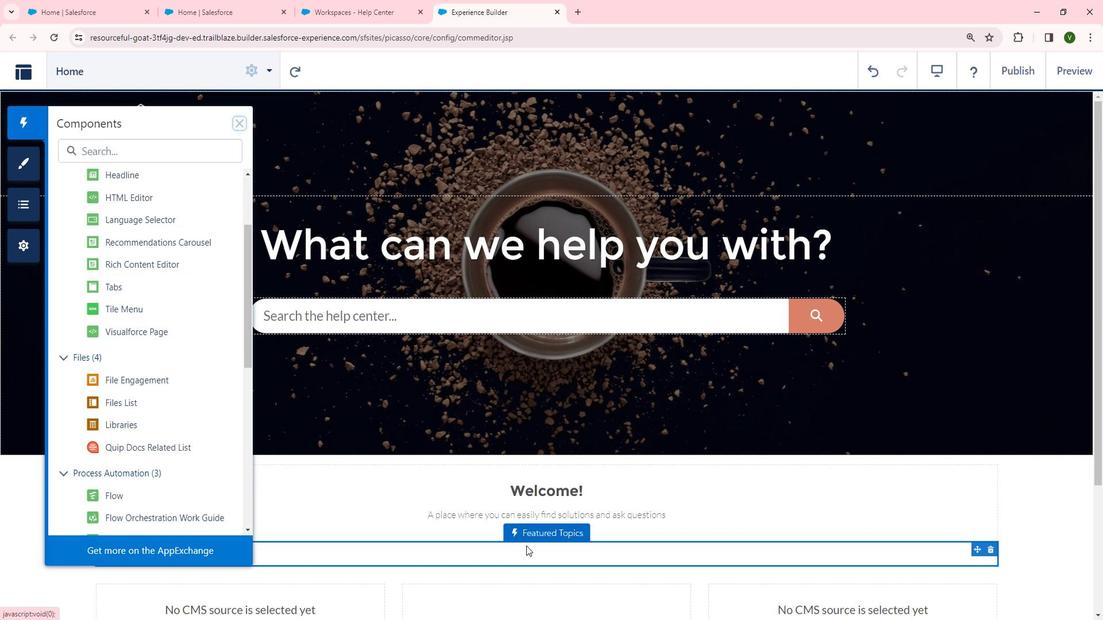 
Action: Mouse scrolled (520, 543) with delta (0, 0)
Screenshot: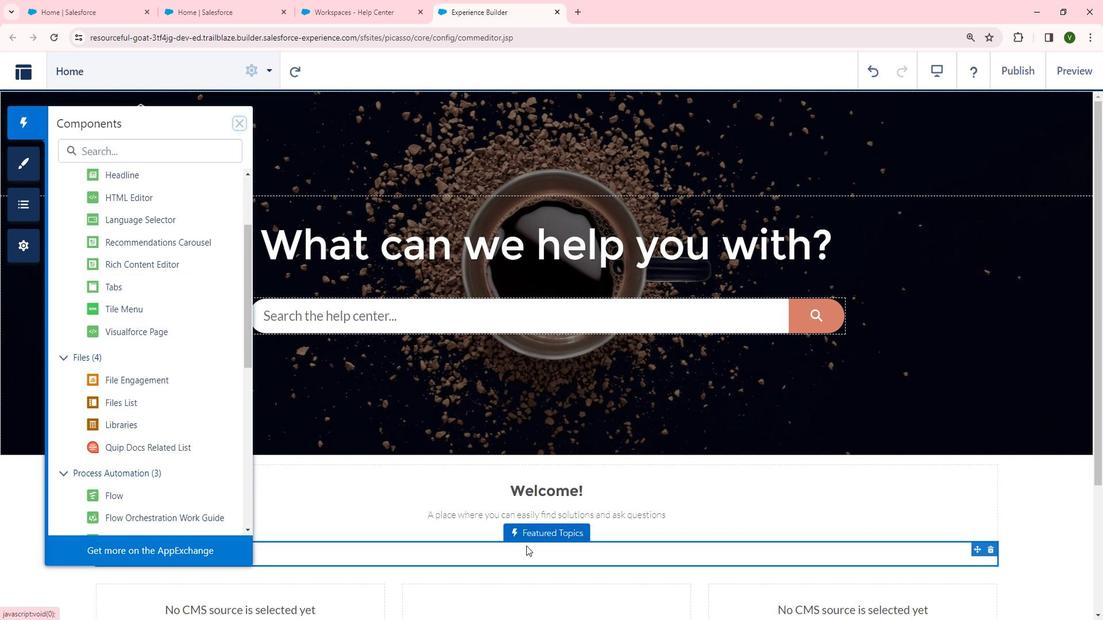 
Action: Mouse moved to (520, 543)
Screenshot: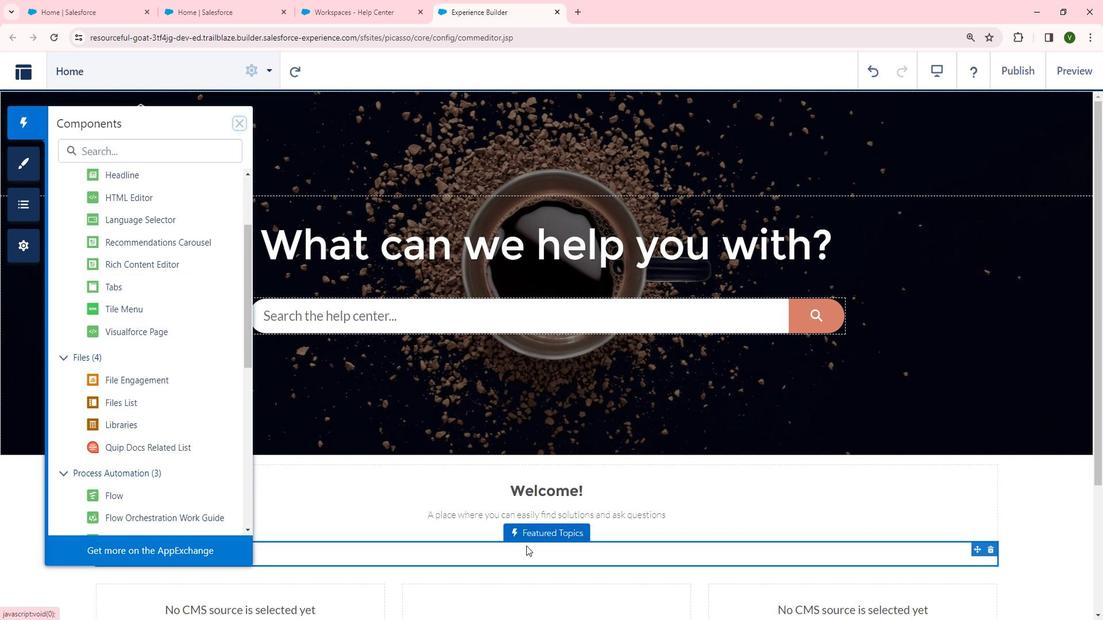 
Action: Mouse scrolled (520, 542) with delta (0, 0)
Screenshot: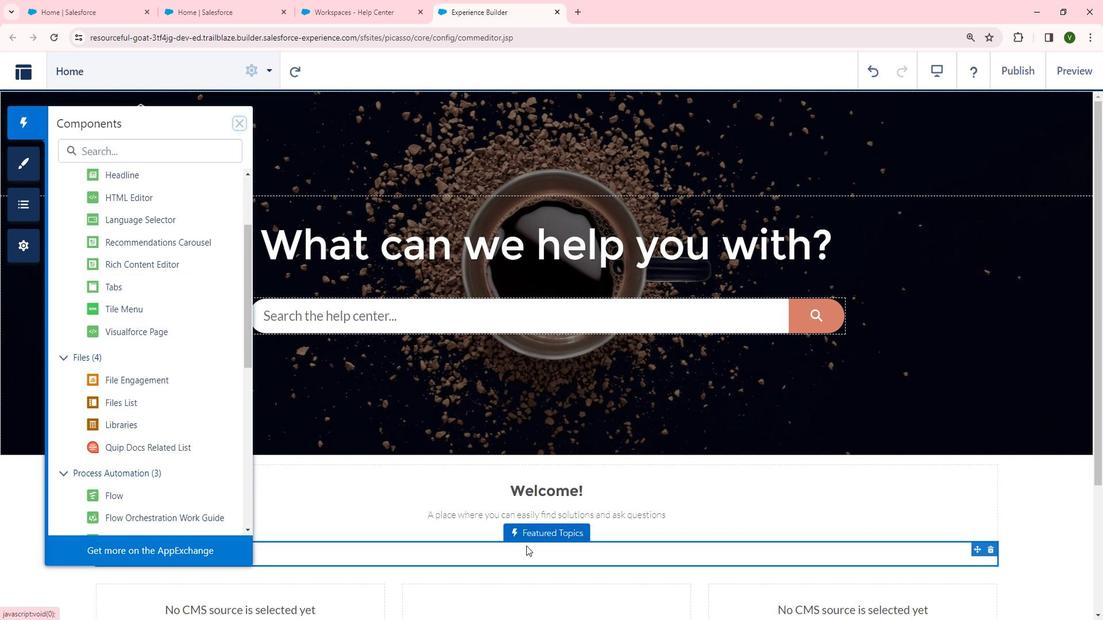 
Action: Mouse moved to (116, 289)
Screenshot: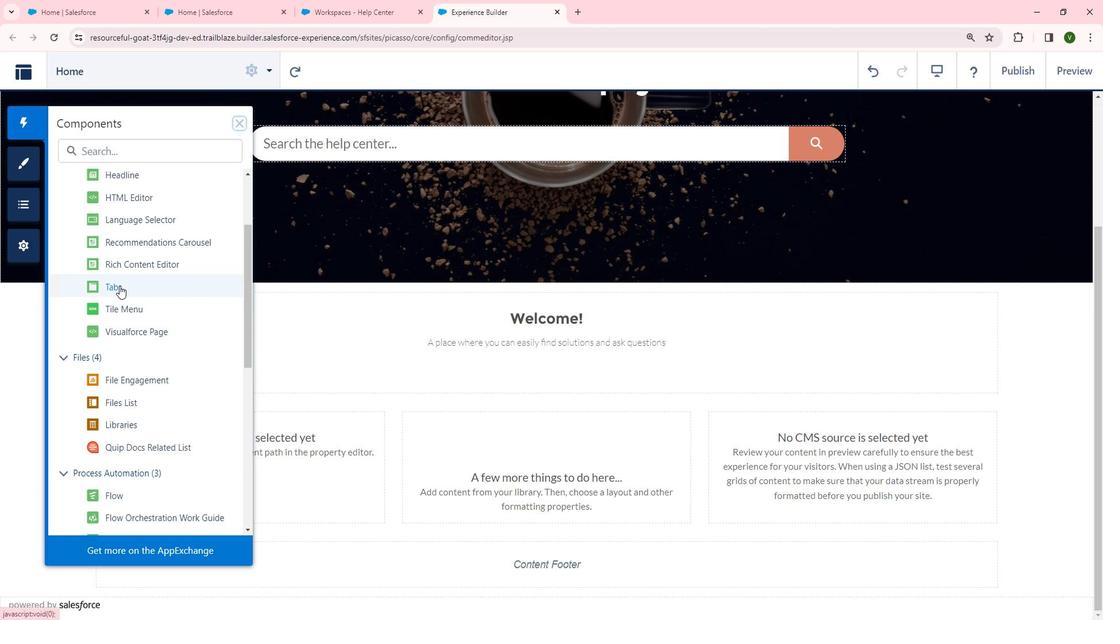 
Action: Mouse pressed left at (116, 289)
Screenshot: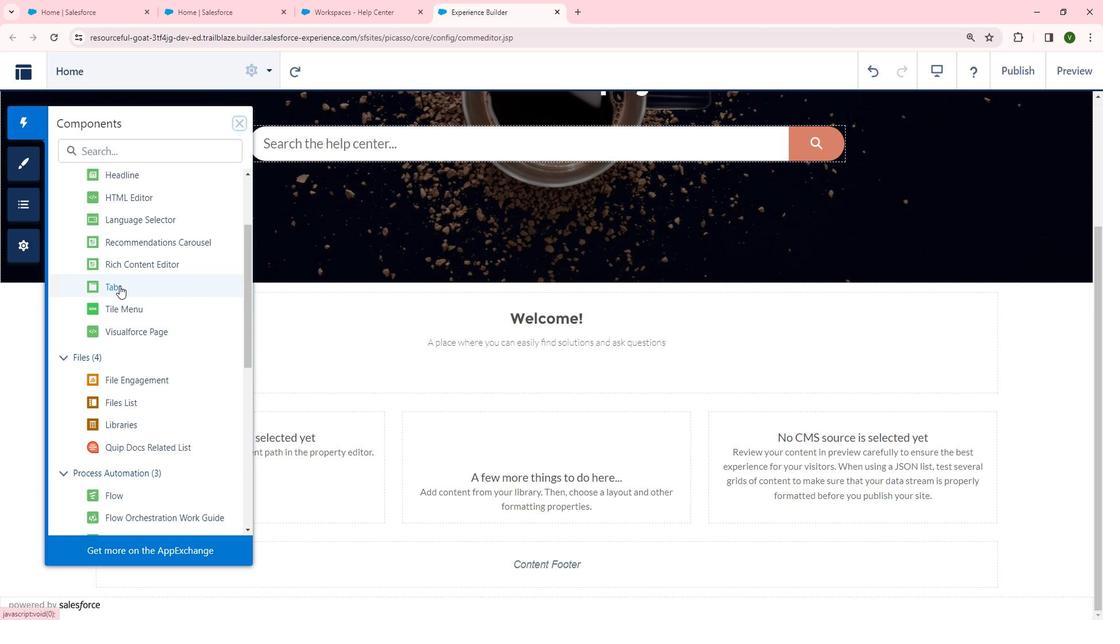 
Action: Mouse moved to (596, 572)
Screenshot: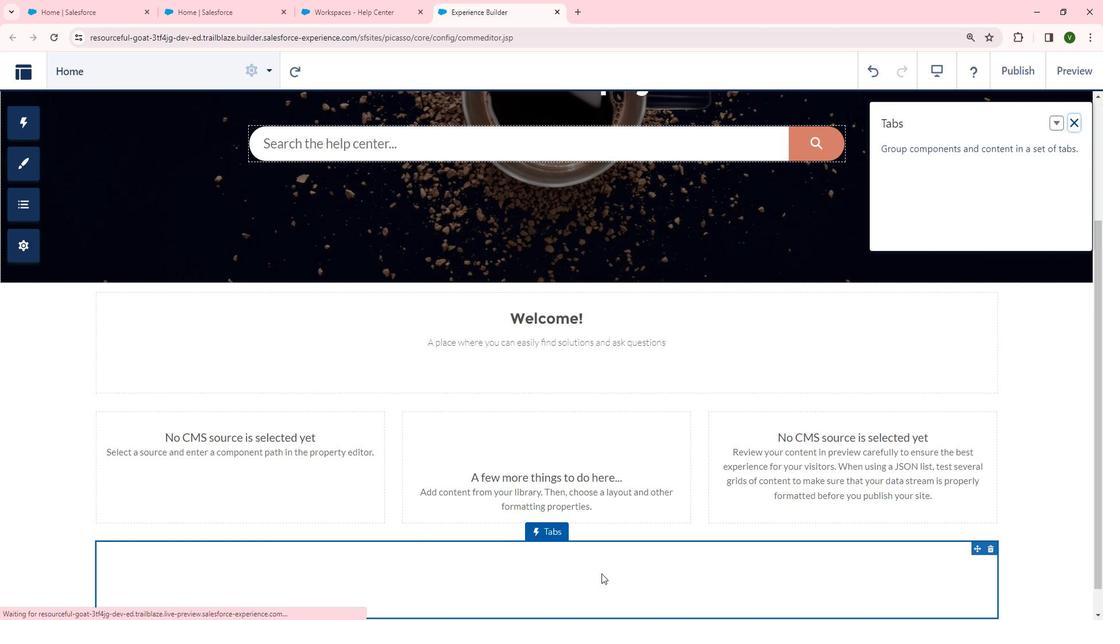 
Action: Mouse scrolled (596, 572) with delta (0, 0)
Screenshot: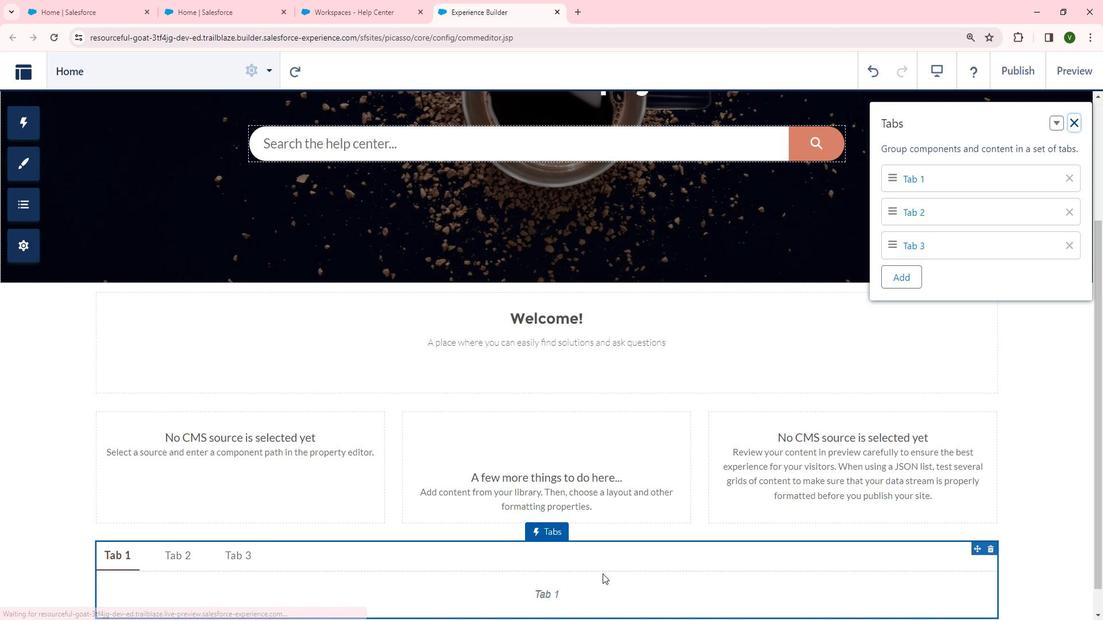 
Action: Mouse moved to (597, 572)
Screenshot: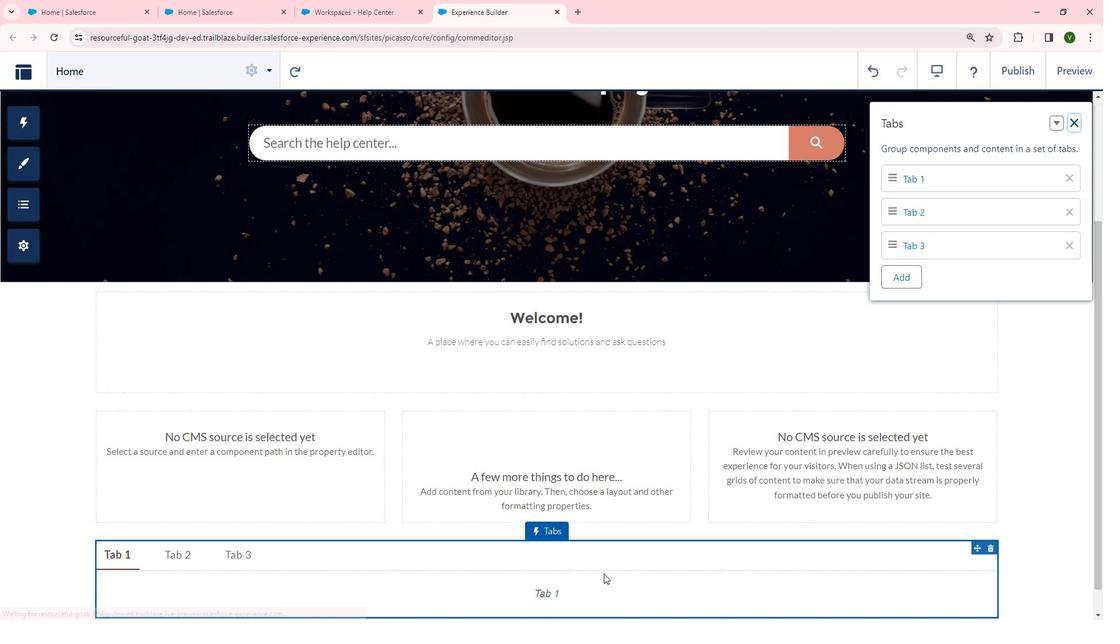 
Action: Mouse scrolled (597, 572) with delta (0, 0)
Screenshot: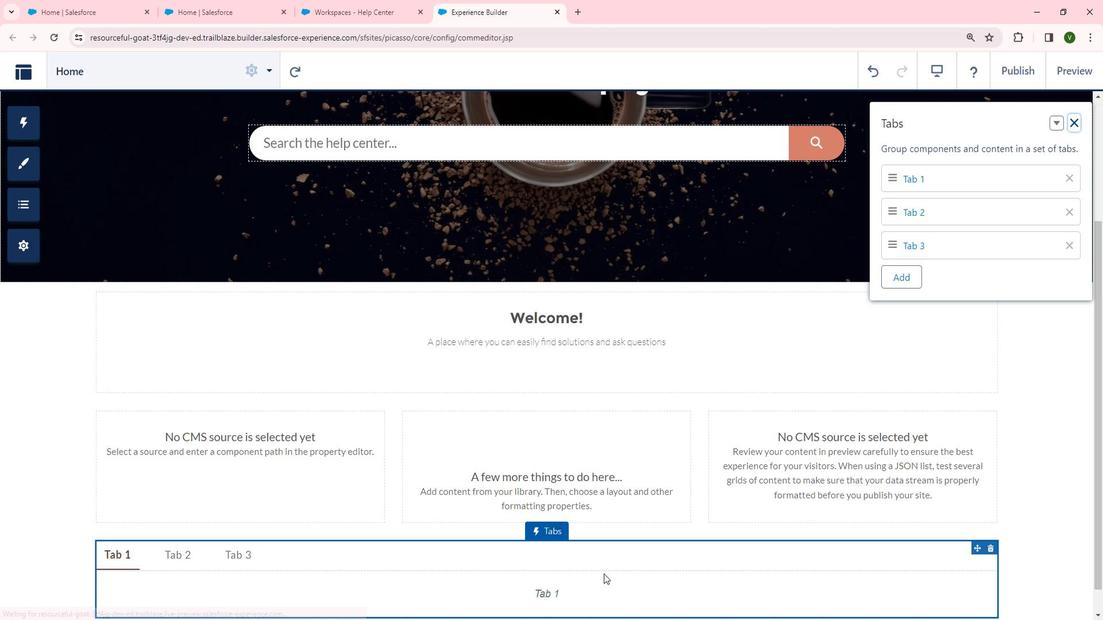 
Action: Mouse scrolled (597, 572) with delta (0, 0)
Screenshot: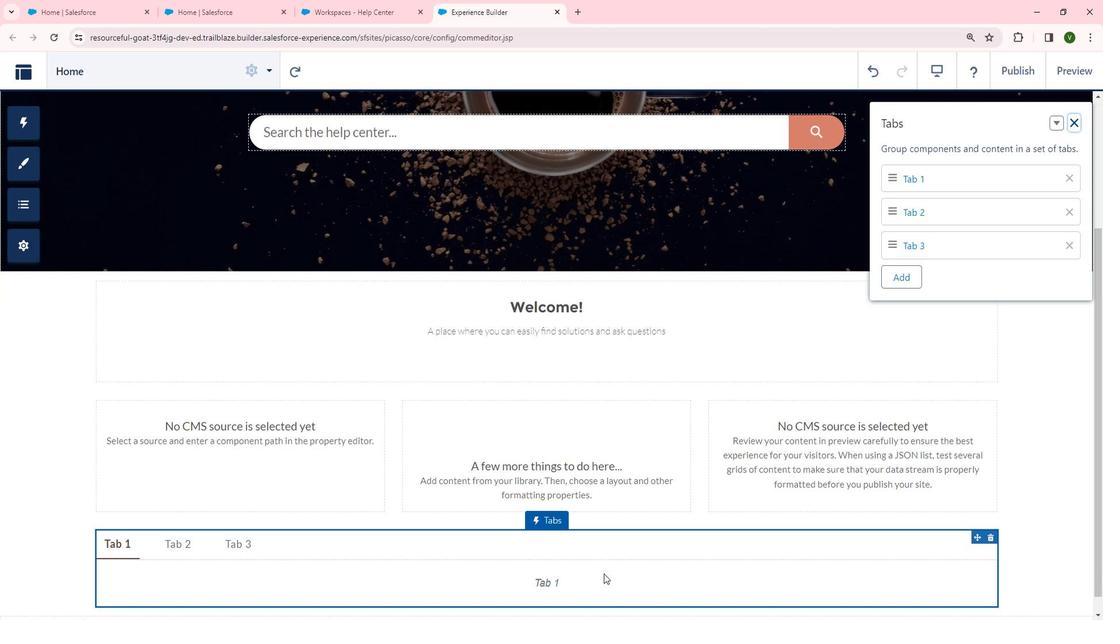 
Action: Mouse scrolled (597, 572) with delta (0, 0)
Screenshot: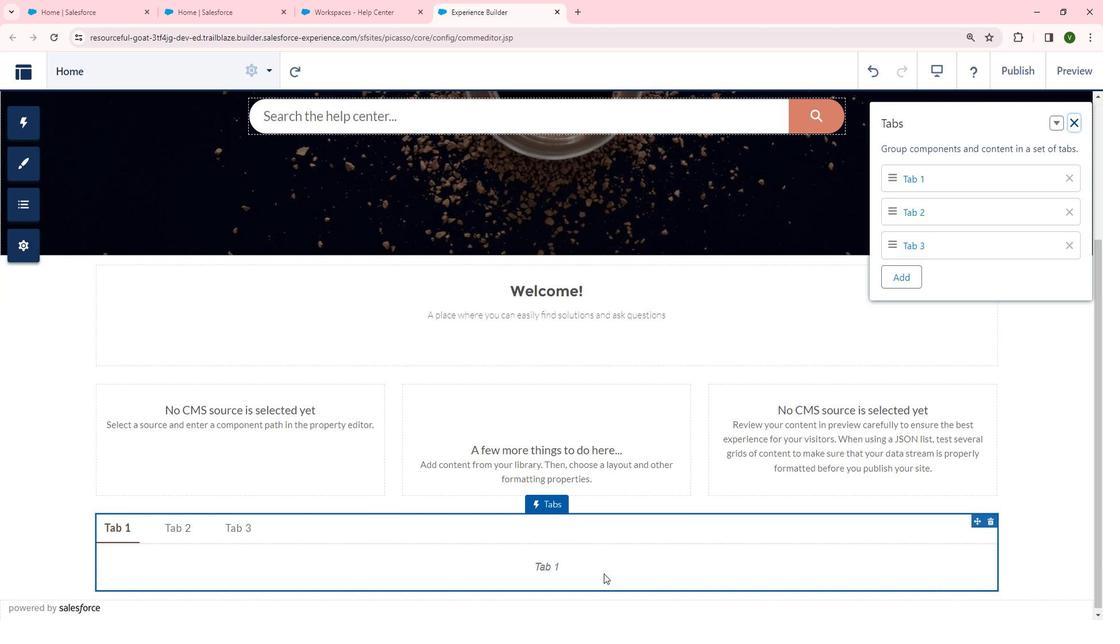 
Action: Mouse moved to (604, 565)
Screenshot: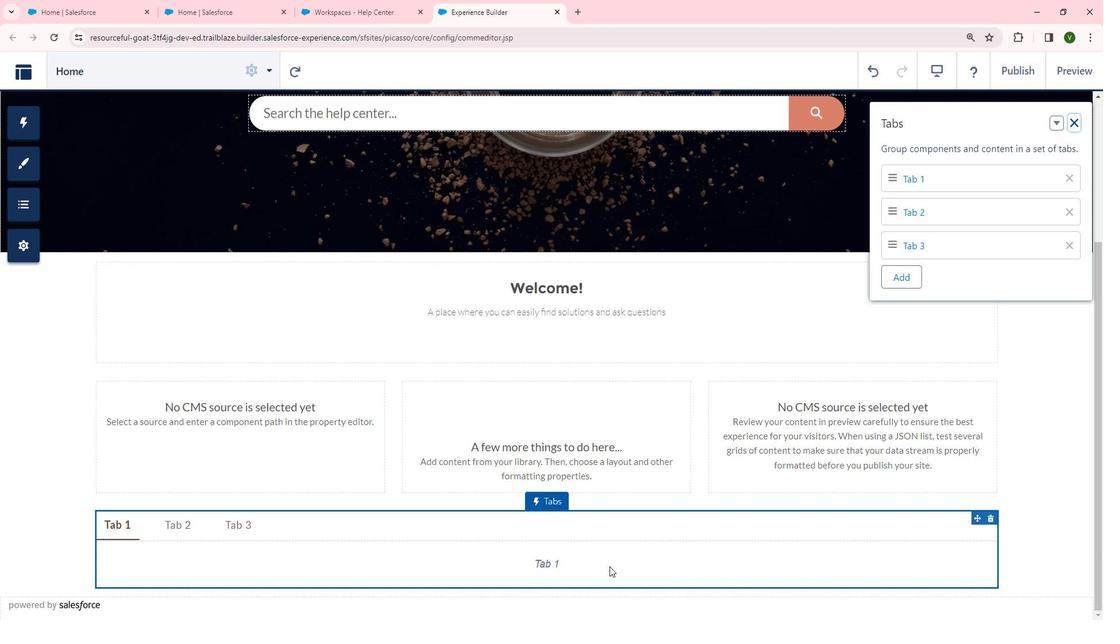
